 Task: Search for 'sugar foundation' on Flipkart and add a product to the cart.
Action: Mouse moved to (320, 70)
Screenshot: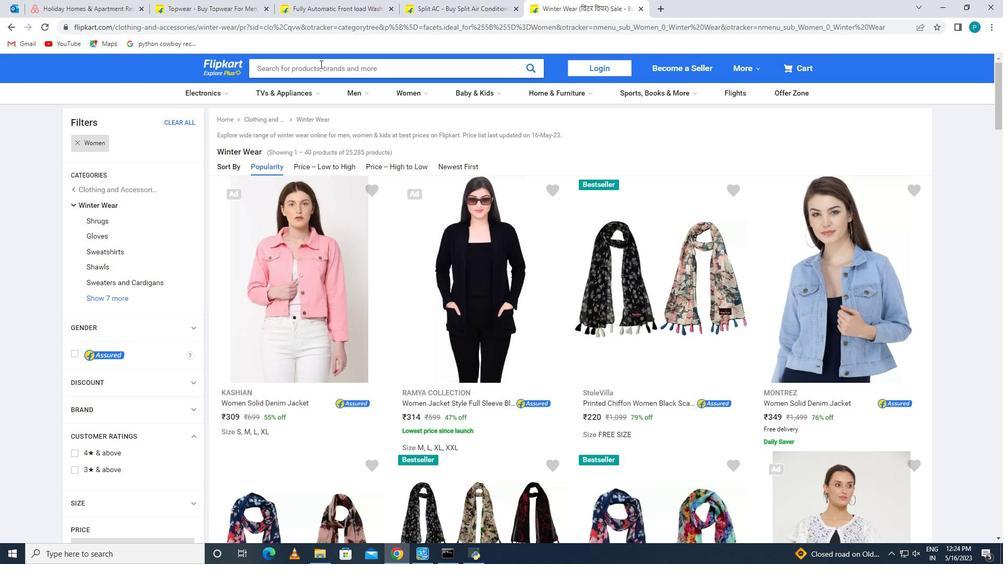 
Action: Mouse pressed left at (320, 70)
Screenshot: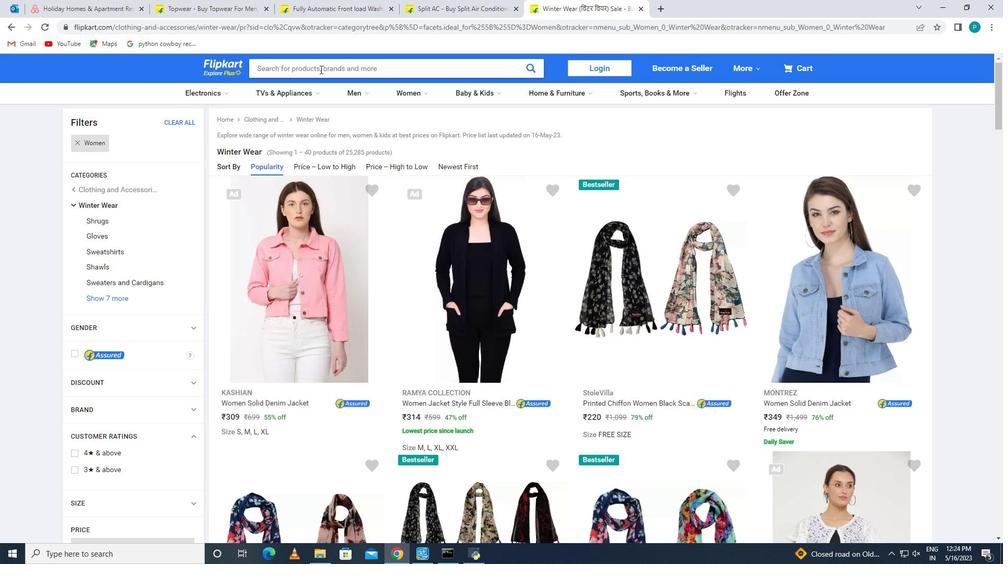 
Action: Key pressed sugur<Key.space>foundati
Screenshot: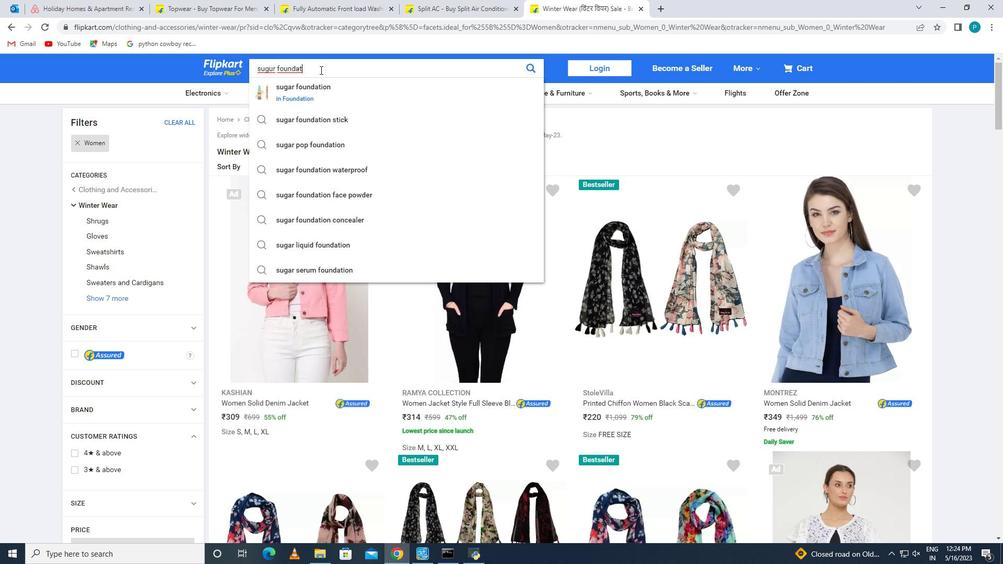 
Action: Mouse moved to (303, 97)
Screenshot: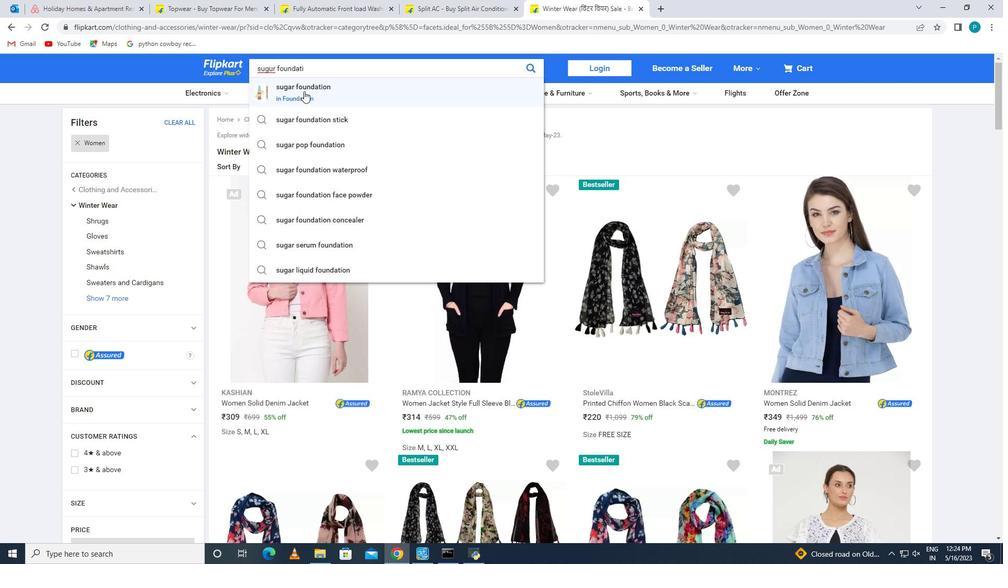 
Action: Mouse pressed left at (303, 97)
Screenshot: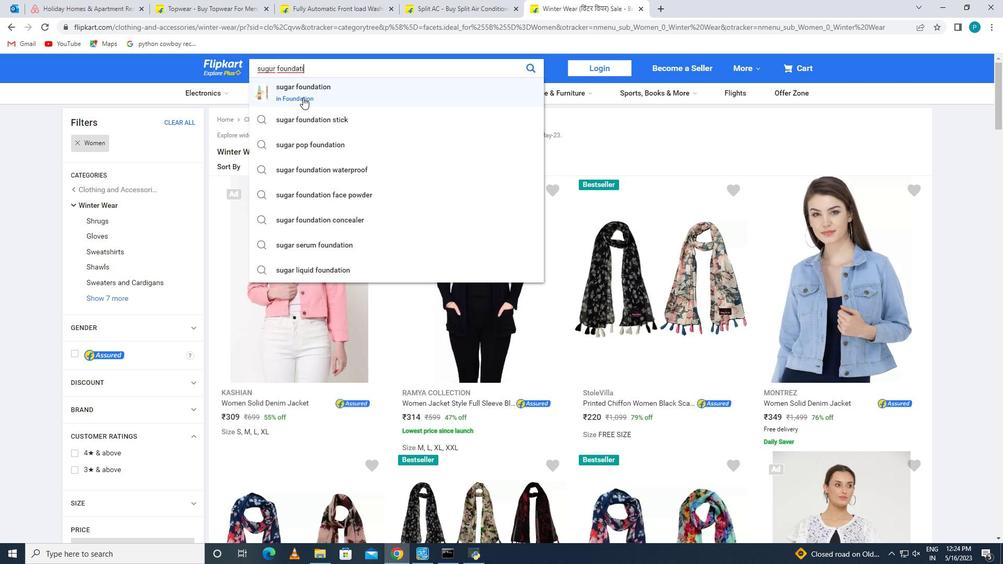 
Action: Mouse moved to (662, 238)
Screenshot: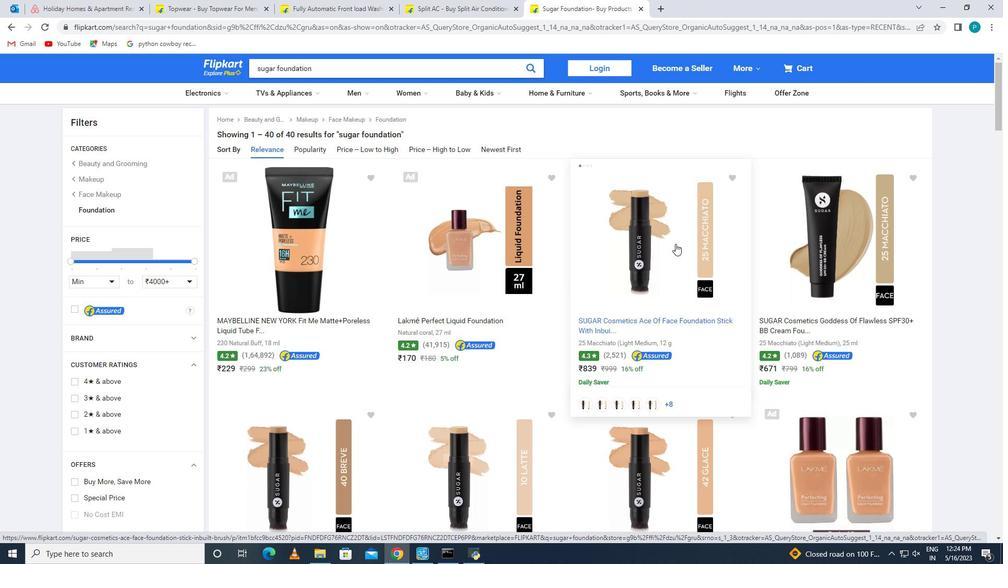 
Action: Mouse scrolled (662, 237) with delta (0, 0)
Screenshot: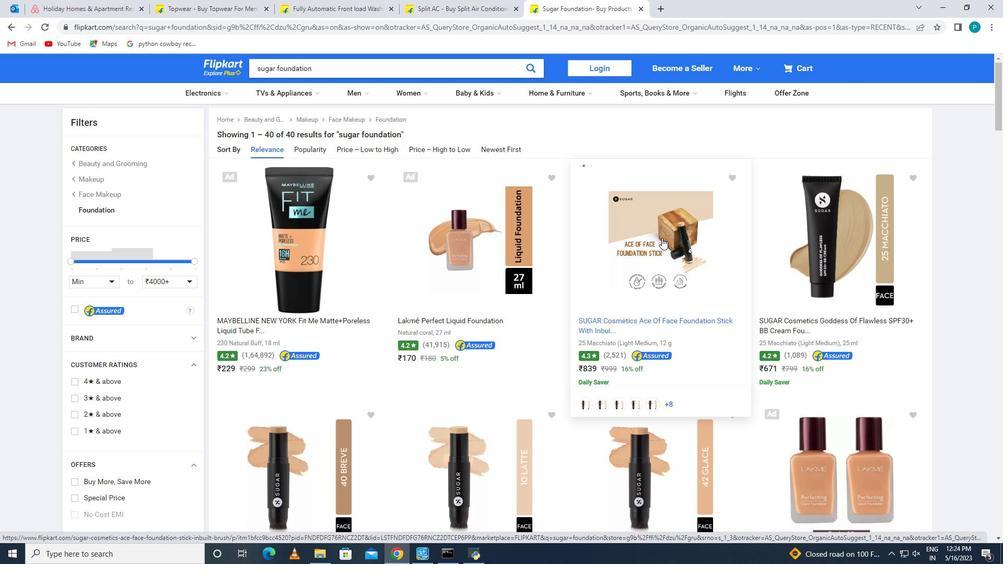 
Action: Mouse moved to (323, 283)
Screenshot: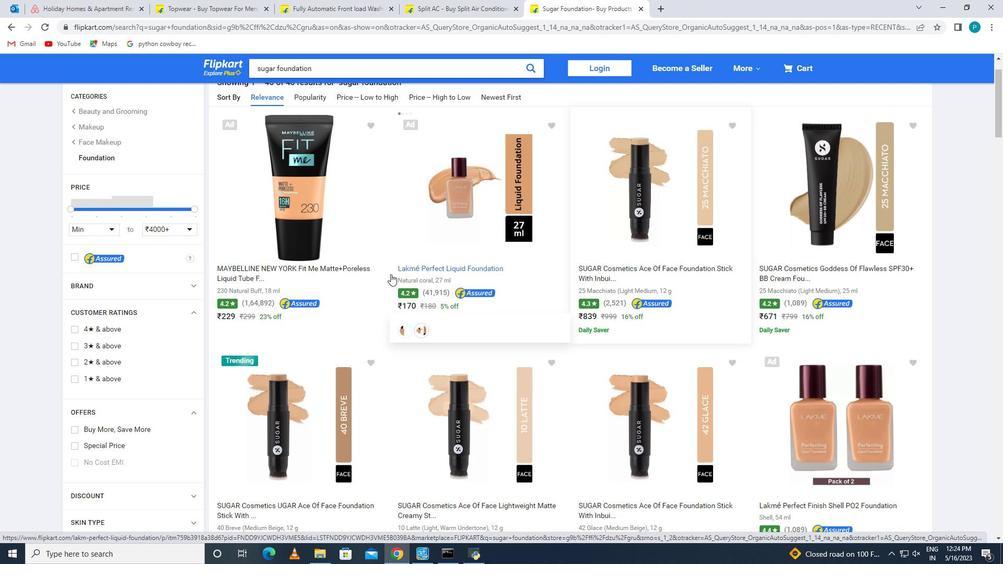
Action: Mouse scrolled (323, 282) with delta (0, 0)
Screenshot: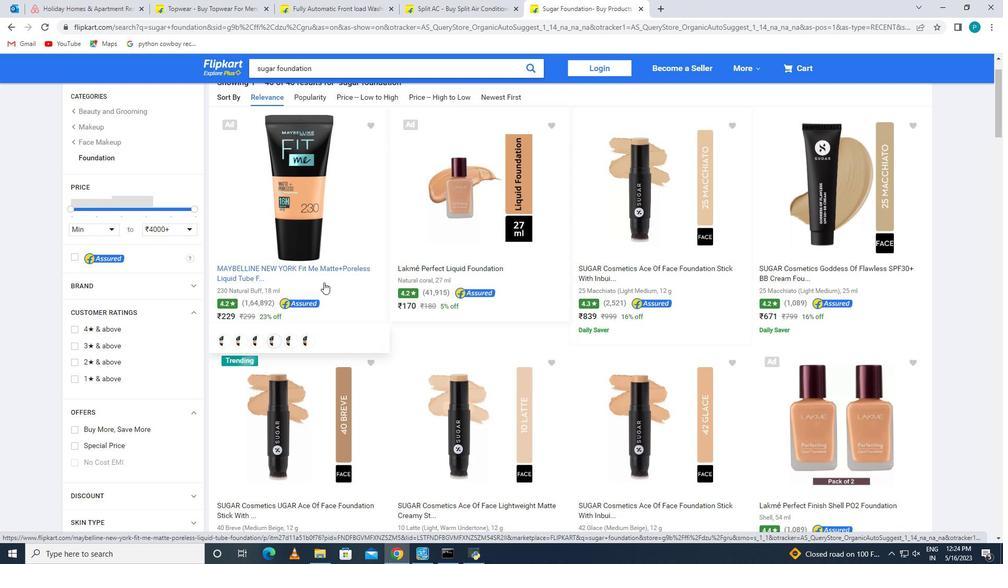 
Action: Mouse scrolled (323, 282) with delta (0, 0)
Screenshot: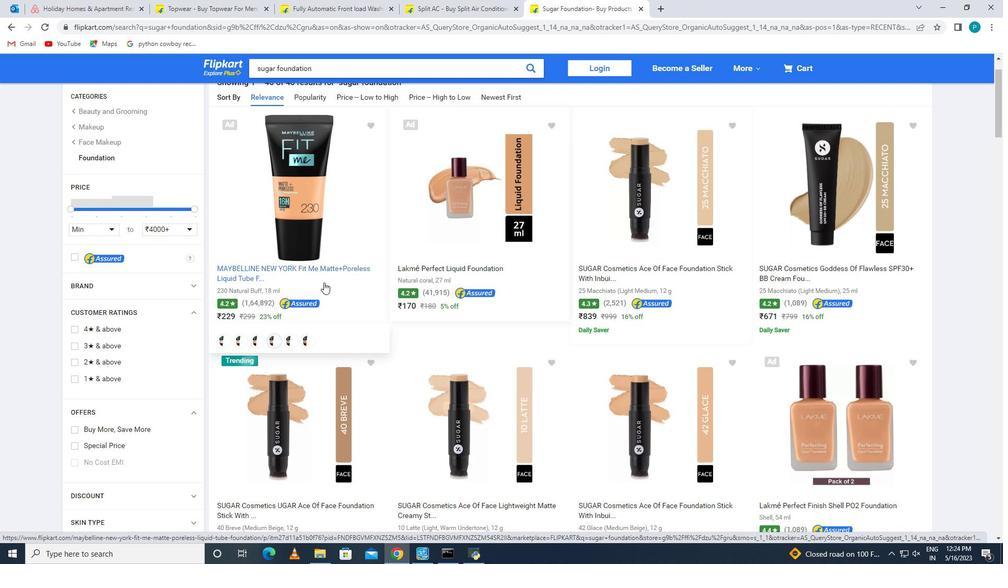 
Action: Mouse moved to (284, 328)
Screenshot: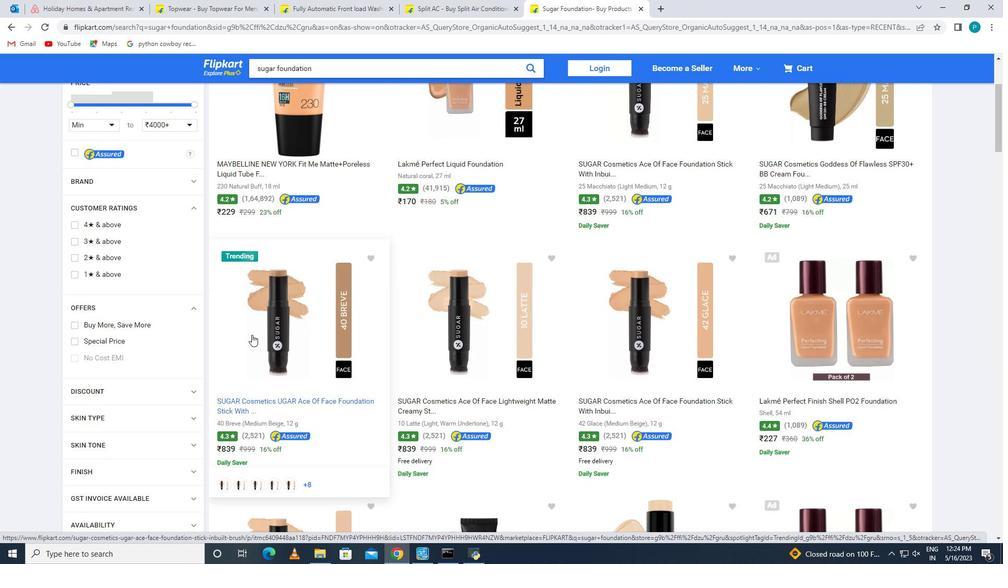 
Action: Mouse pressed left at (284, 328)
Screenshot: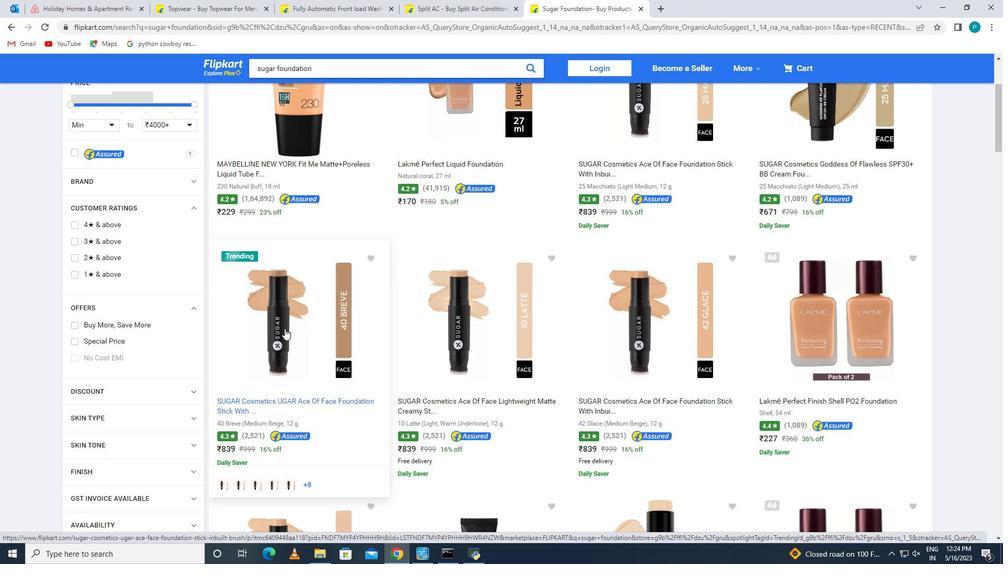 
Action: Mouse moved to (608, 258)
Screenshot: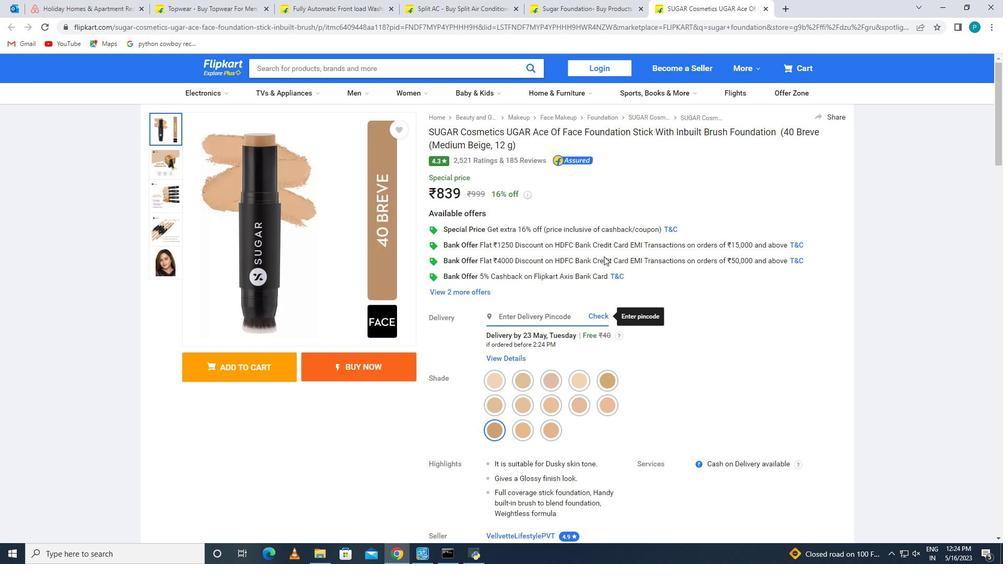 
Action: Mouse scrolled (608, 258) with delta (0, 0)
Screenshot: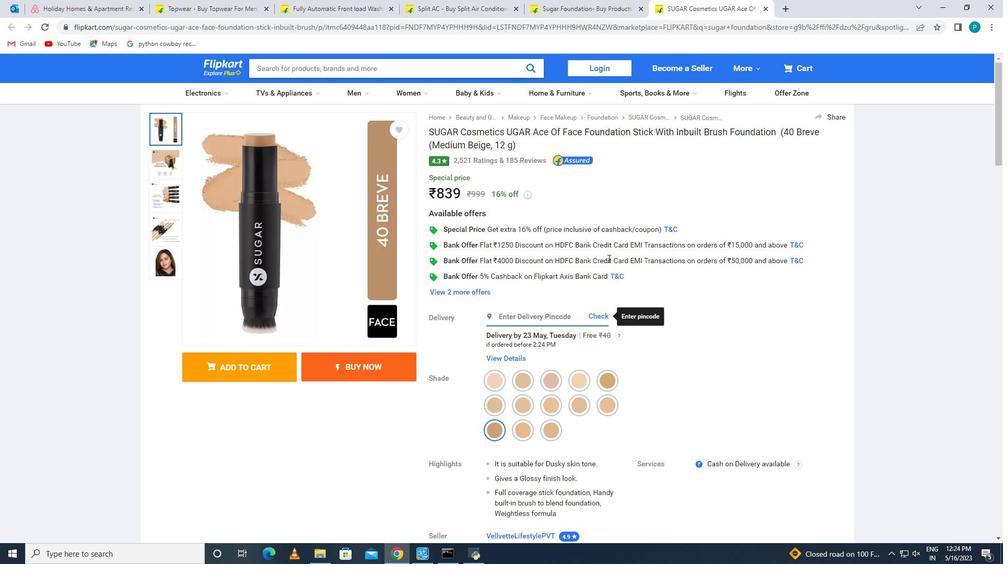 
Action: Mouse scrolled (608, 258) with delta (0, 0)
Screenshot: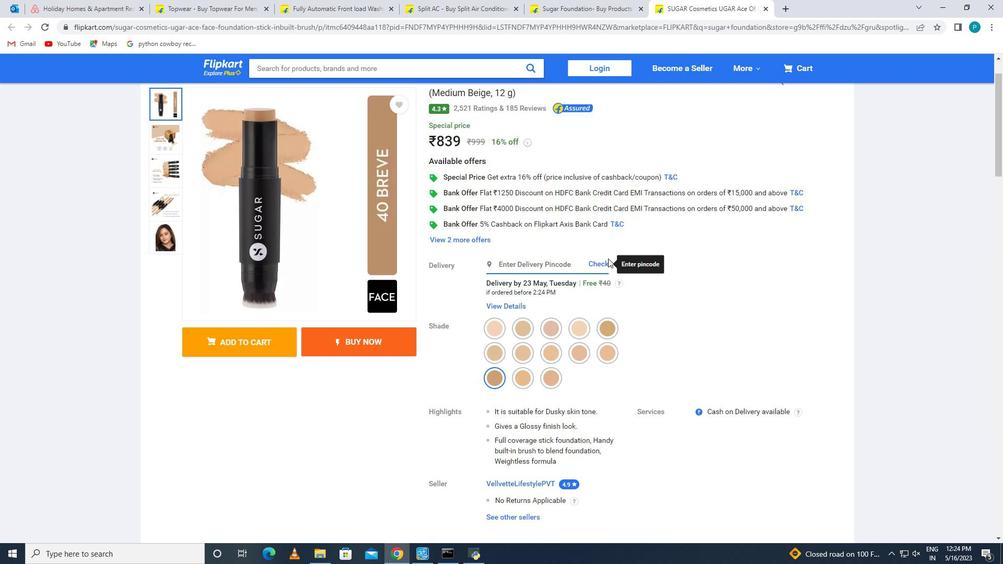 
Action: Mouse scrolled (608, 258) with delta (0, 0)
Screenshot: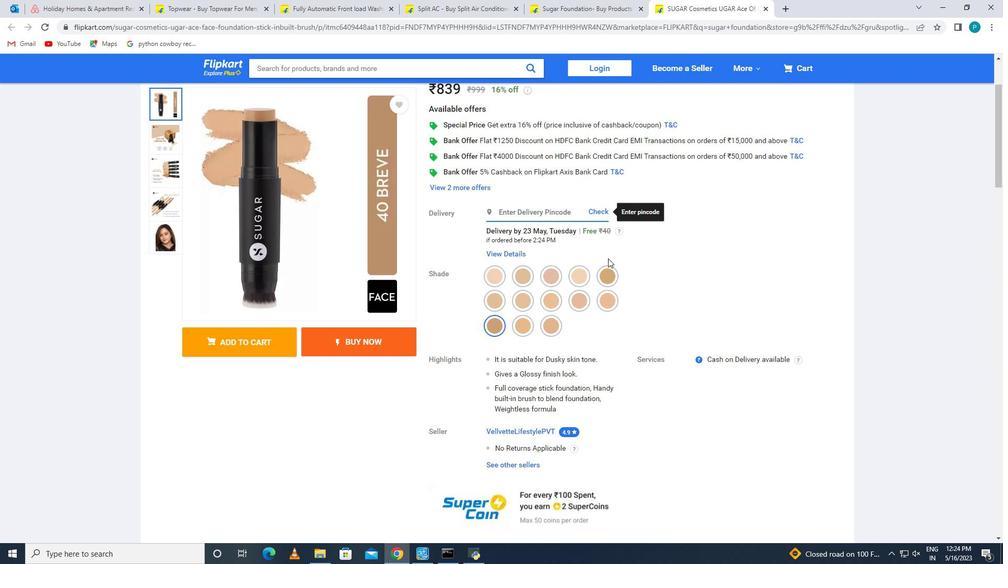 
Action: Mouse scrolled (608, 258) with delta (0, 0)
Screenshot: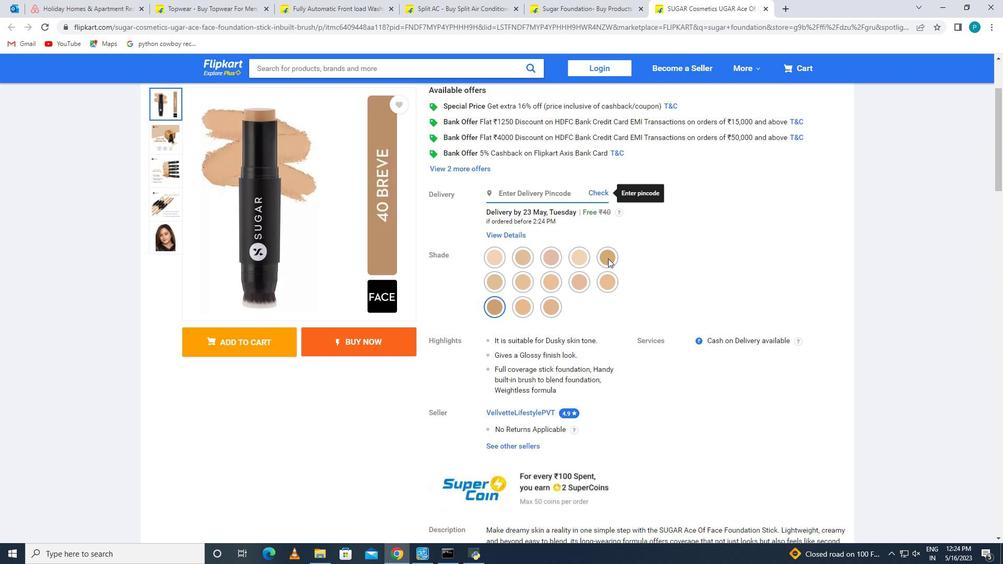 
Action: Mouse scrolled (608, 258) with delta (0, 0)
Screenshot: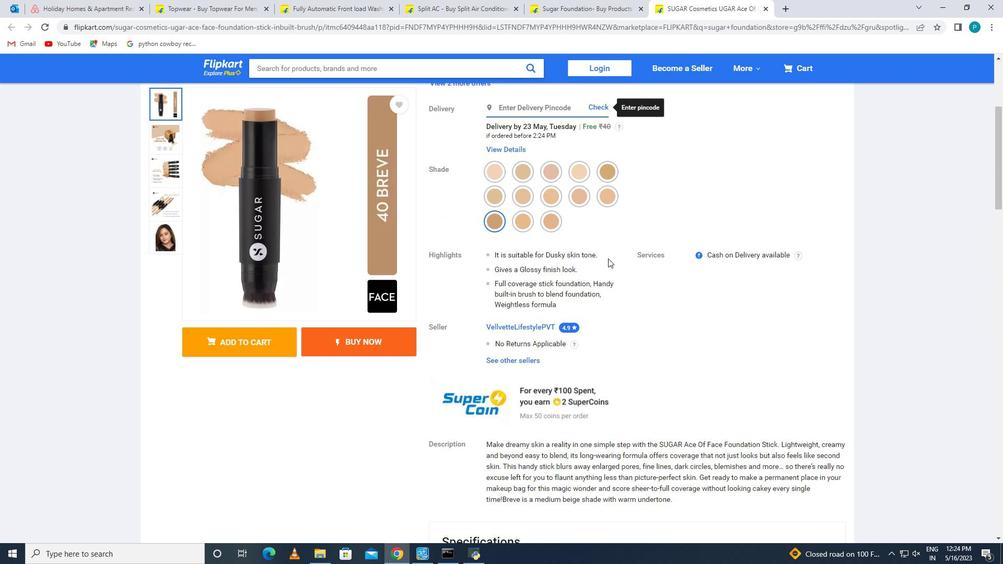 
Action: Mouse scrolled (608, 258) with delta (0, 0)
Screenshot: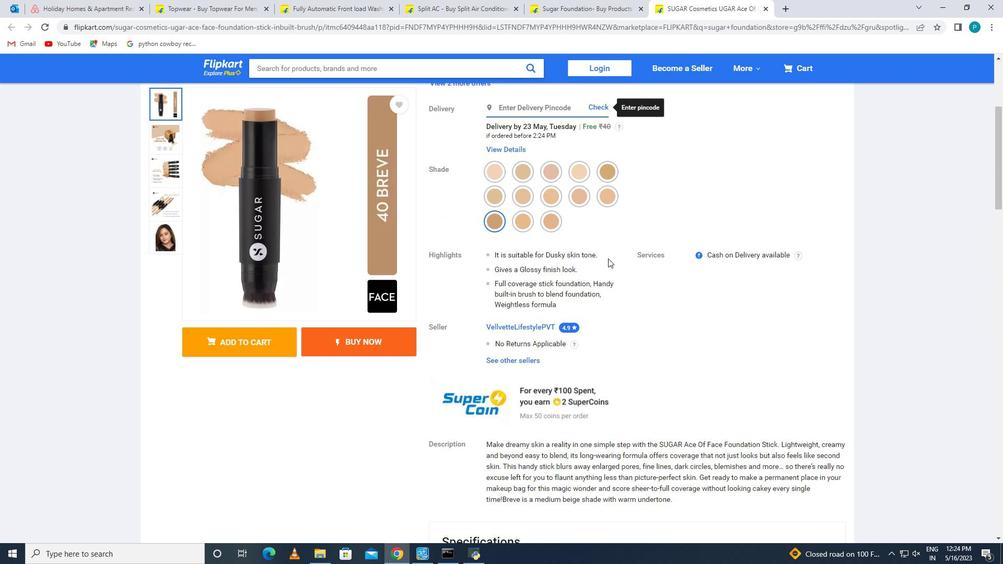 
Action: Mouse scrolled (608, 258) with delta (0, 0)
Screenshot: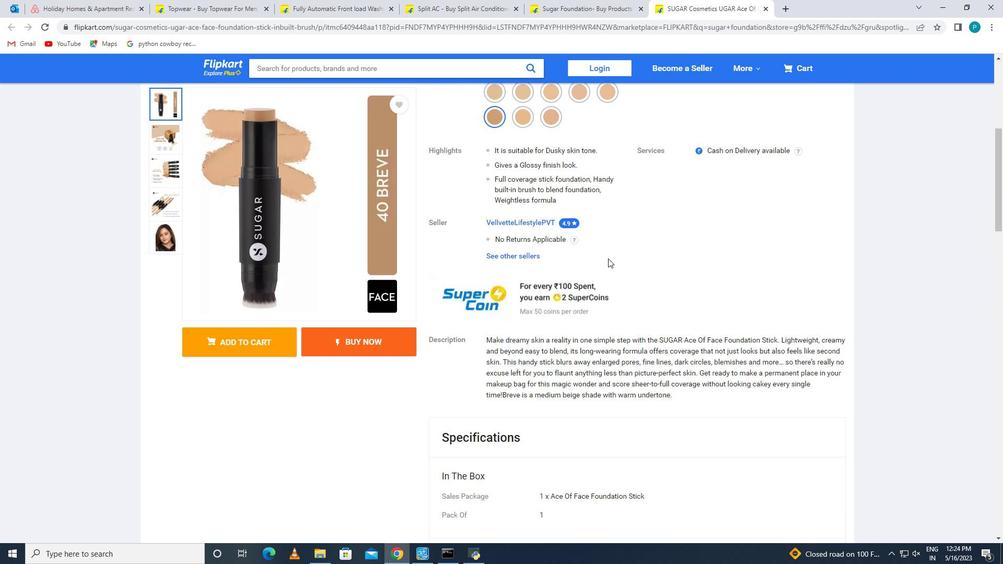 
Action: Mouse scrolled (608, 258) with delta (0, 0)
Screenshot: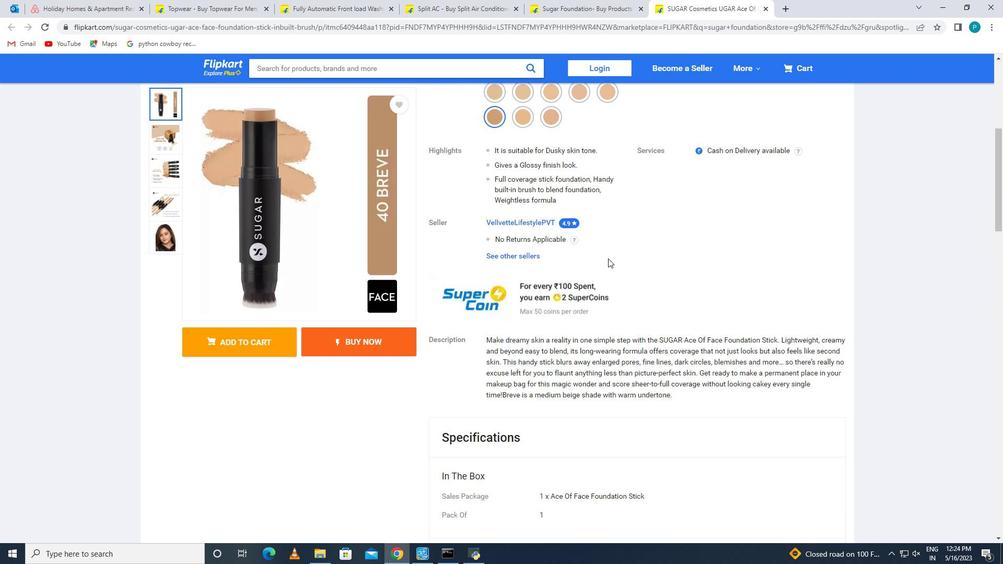 
Action: Mouse scrolled (608, 258) with delta (0, 0)
Screenshot: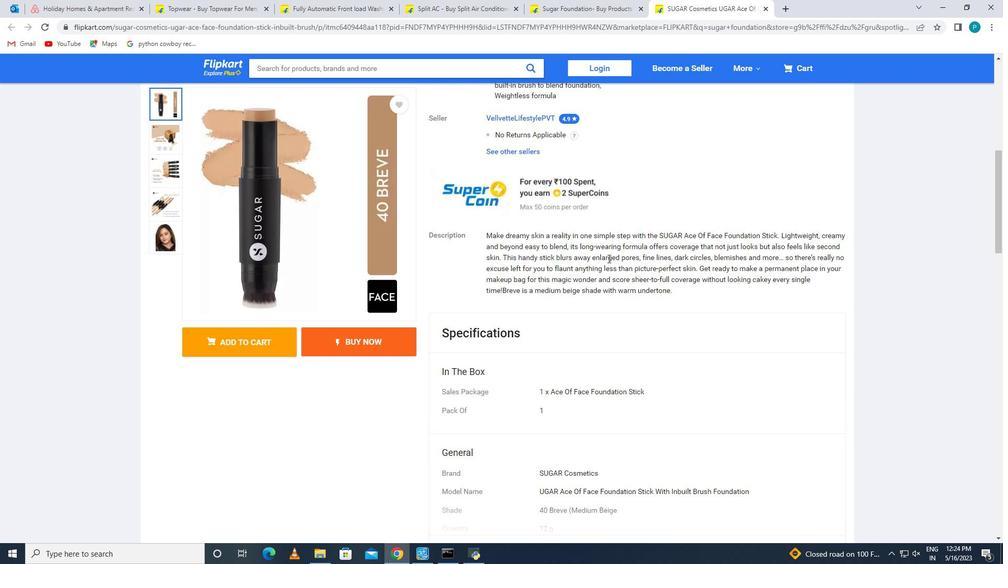 
Action: Mouse scrolled (608, 258) with delta (0, 0)
Screenshot: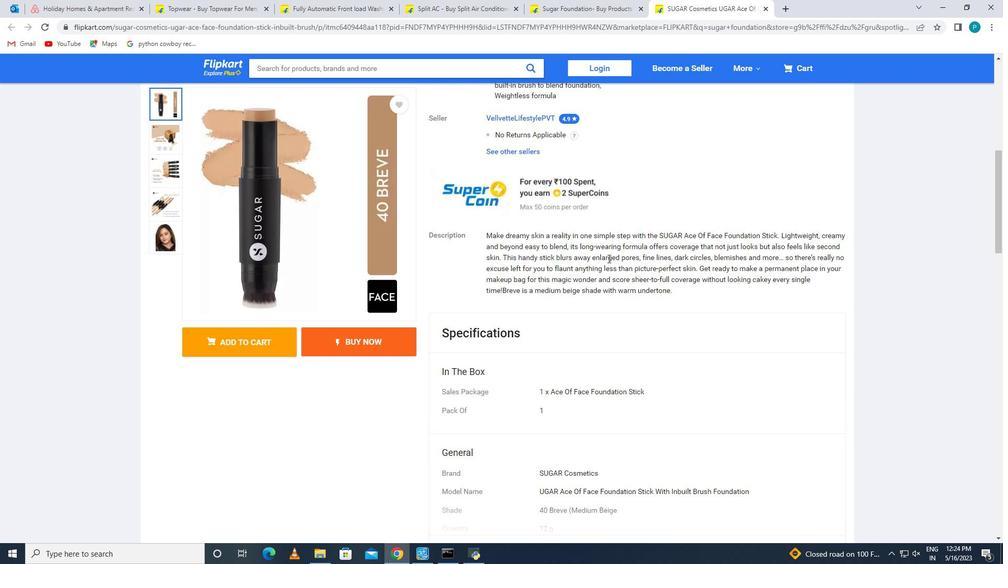 
Action: Mouse scrolled (608, 258) with delta (0, 0)
Screenshot: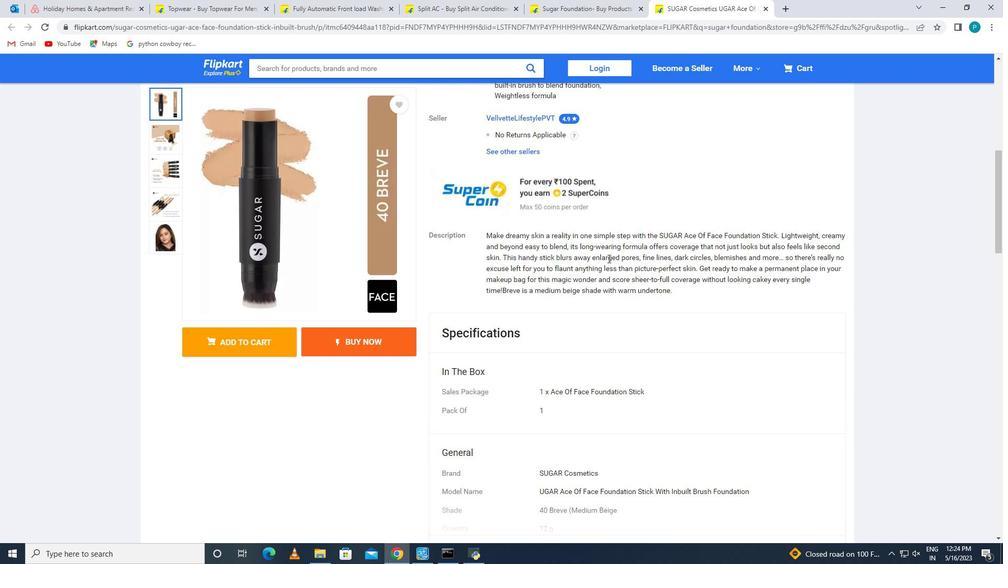 
Action: Mouse scrolled (608, 258) with delta (0, 0)
Screenshot: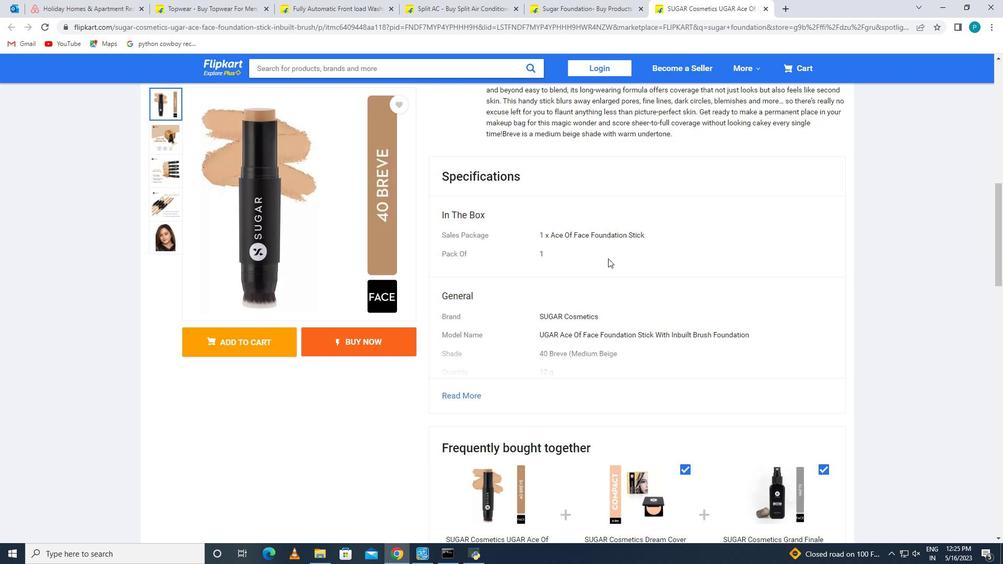 
Action: Mouse scrolled (608, 258) with delta (0, 0)
Screenshot: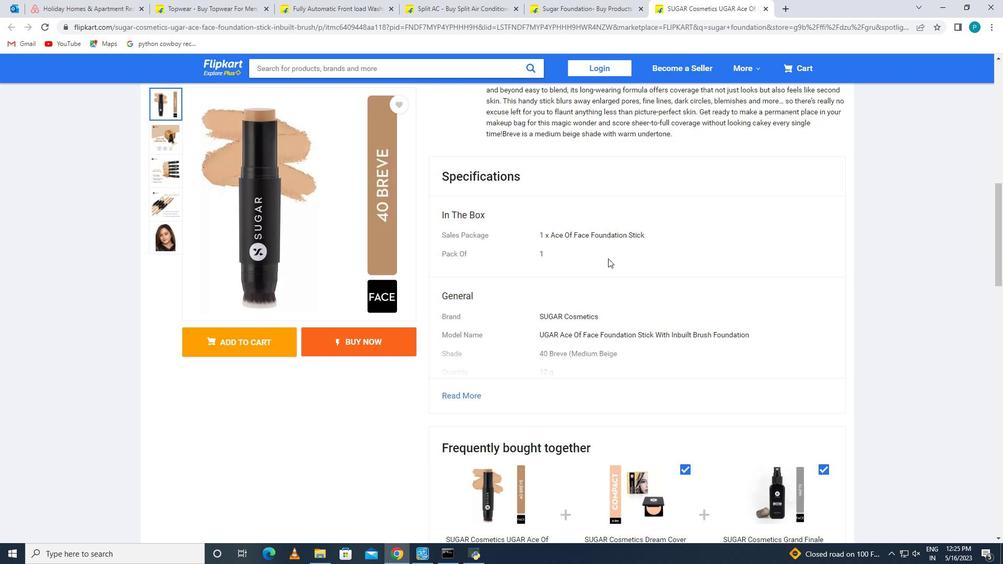 
Action: Mouse scrolled (608, 258) with delta (0, 0)
Screenshot: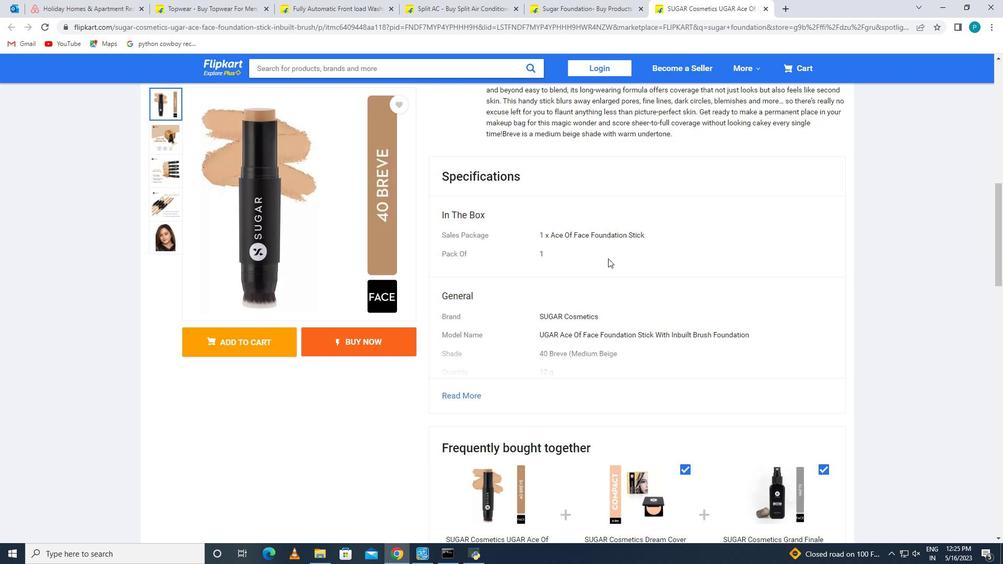 
Action: Mouse scrolled (608, 258) with delta (0, 0)
Screenshot: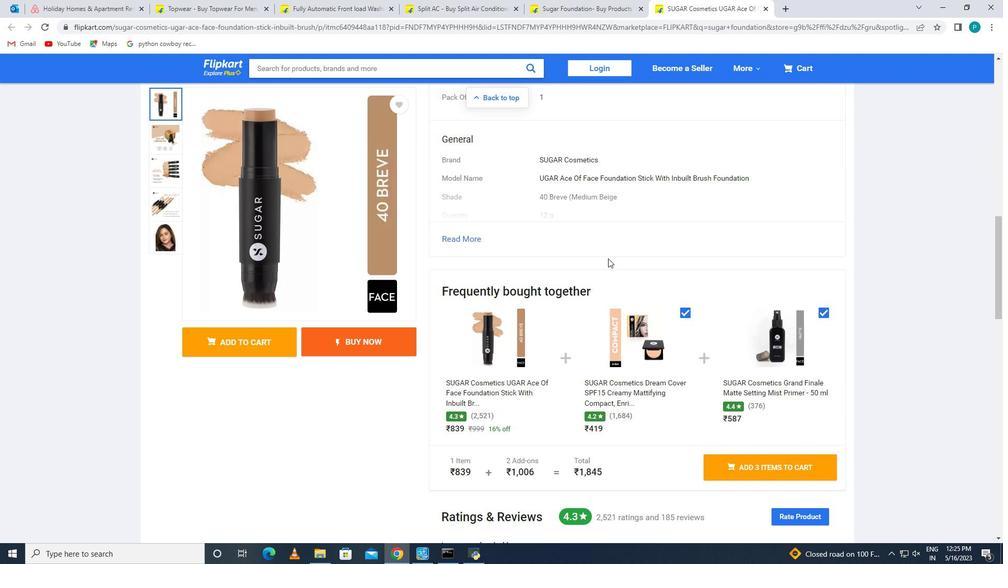 
Action: Mouse scrolled (608, 258) with delta (0, 0)
Screenshot: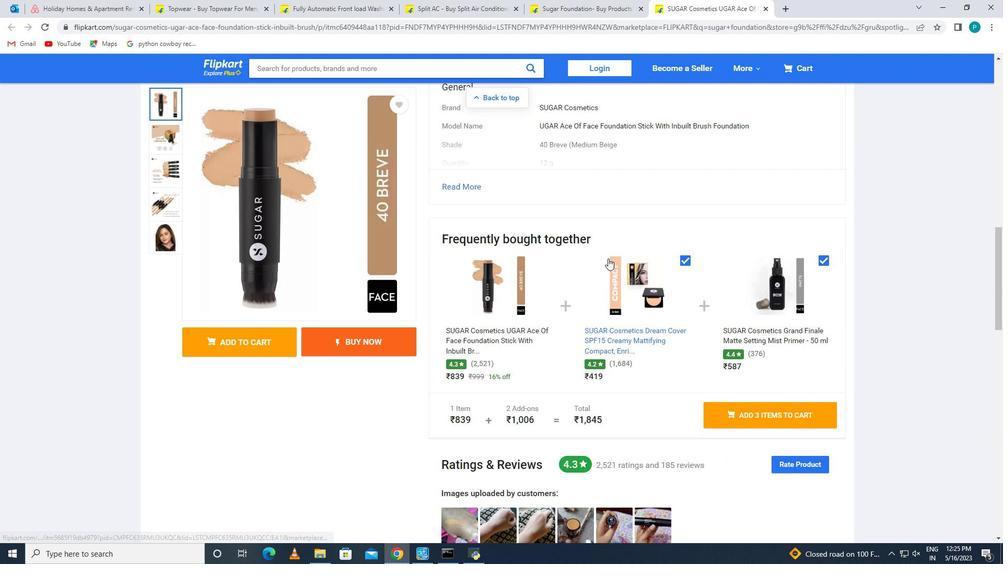 
Action: Mouse scrolled (608, 258) with delta (0, 0)
Screenshot: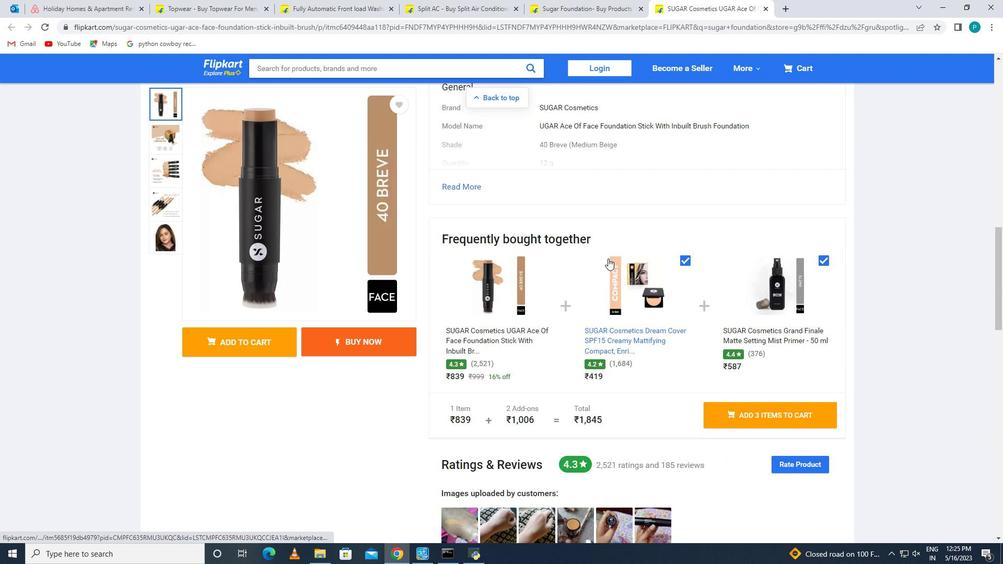 
Action: Mouse scrolled (608, 258) with delta (0, 0)
Screenshot: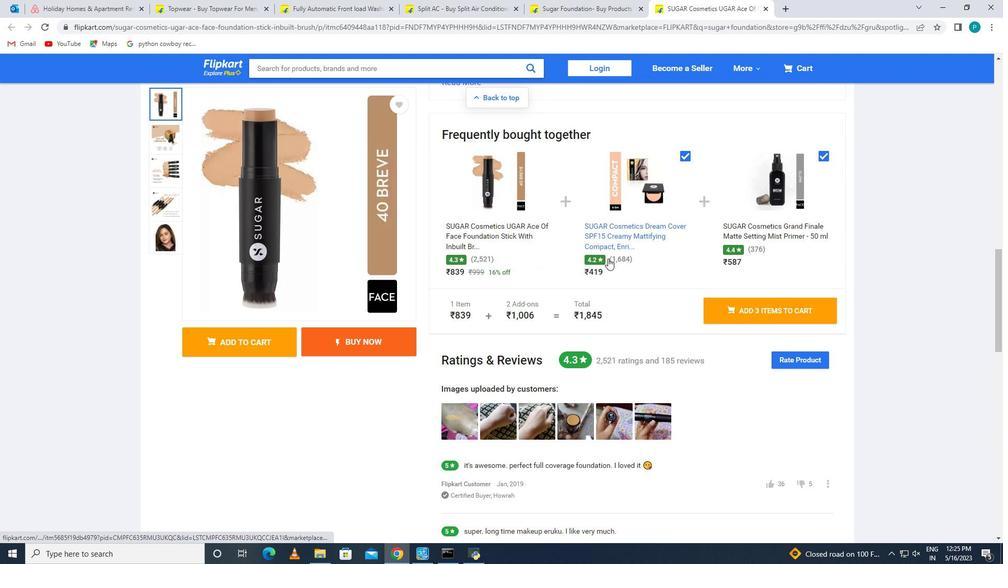 
Action: Mouse scrolled (608, 258) with delta (0, 0)
Screenshot: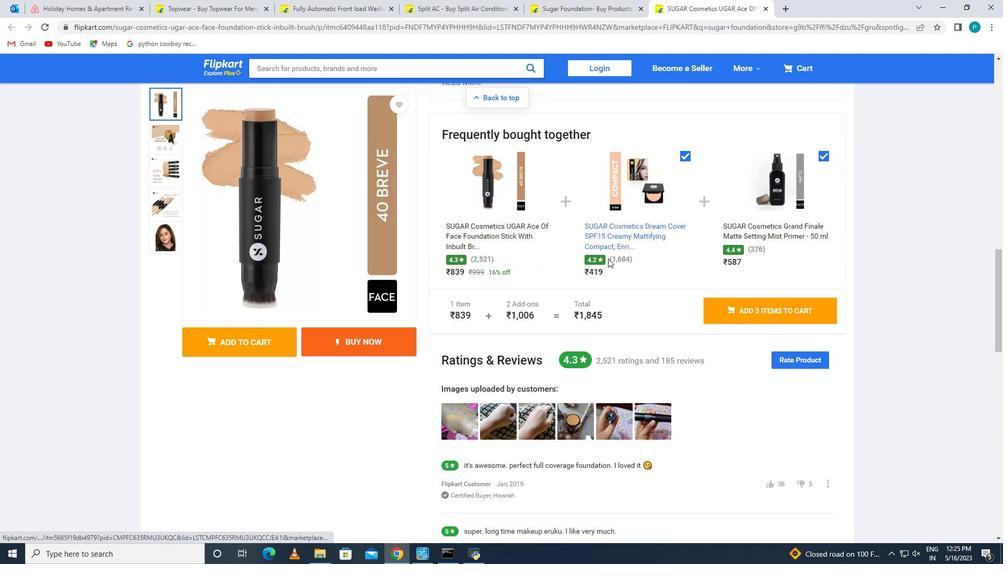 
Action: Mouse scrolled (608, 258) with delta (0, 0)
Screenshot: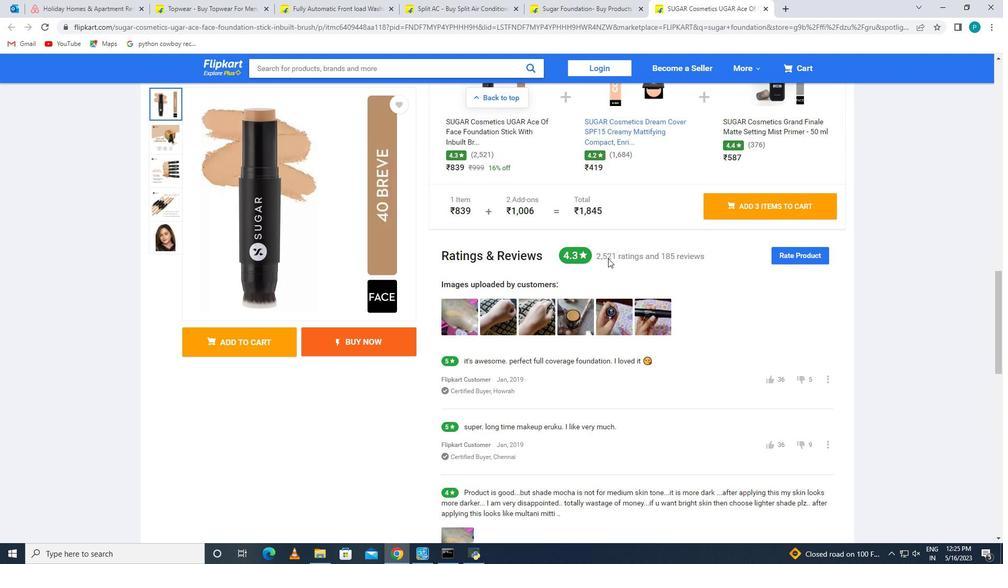 
Action: Mouse moved to (521, 256)
Screenshot: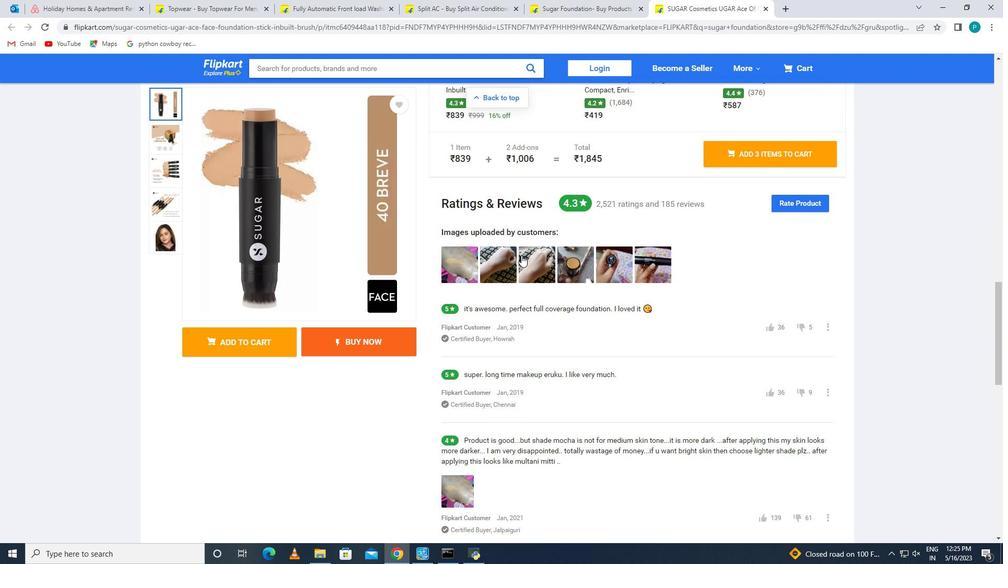 
Action: Mouse scrolled (521, 255) with delta (0, 0)
Screenshot: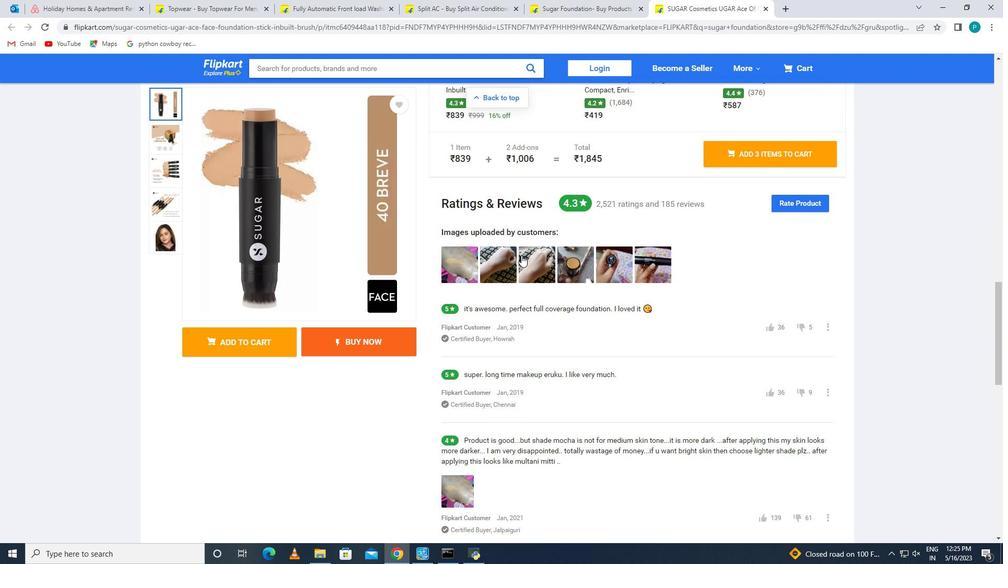 
Action: Mouse moved to (601, 255)
Screenshot: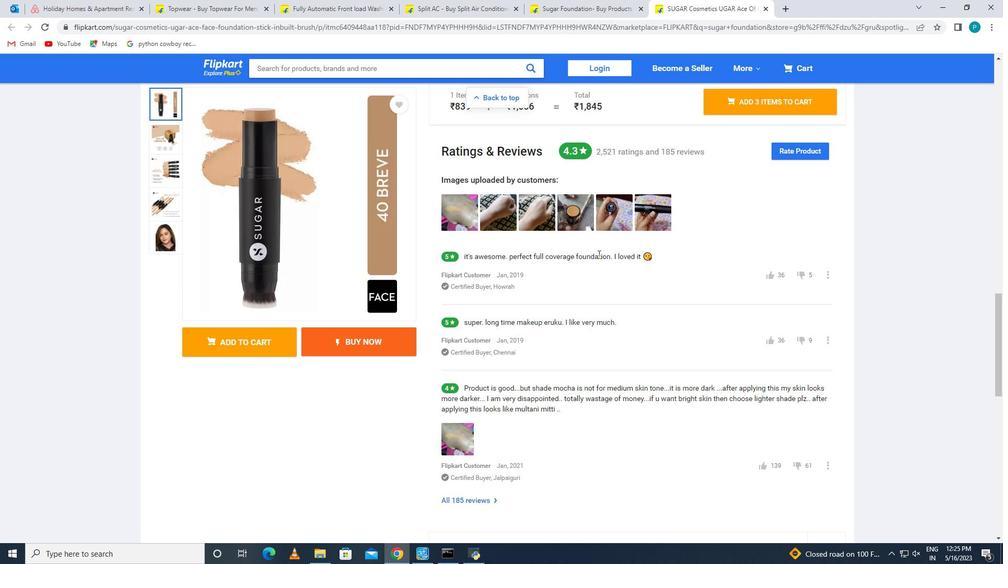 
Action: Mouse scrolled (601, 255) with delta (0, 0)
Screenshot: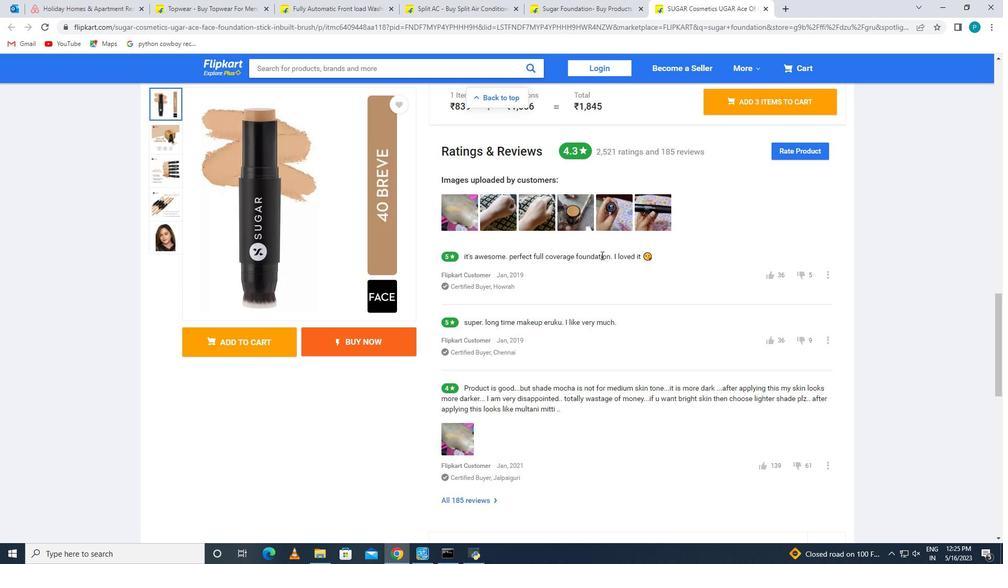 
Action: Mouse moved to (535, 288)
Screenshot: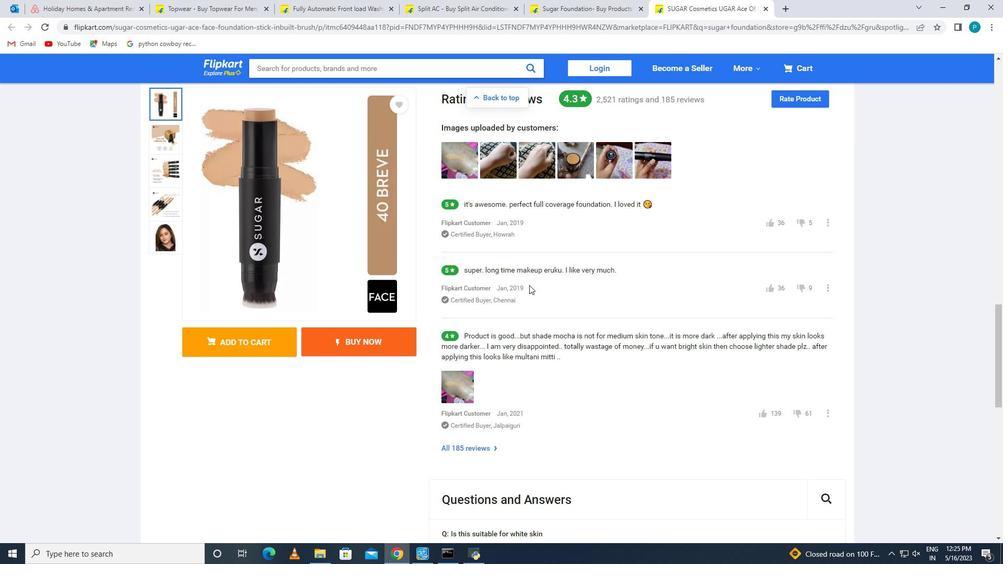 
Action: Mouse scrolled (535, 287) with delta (0, 0)
Screenshot: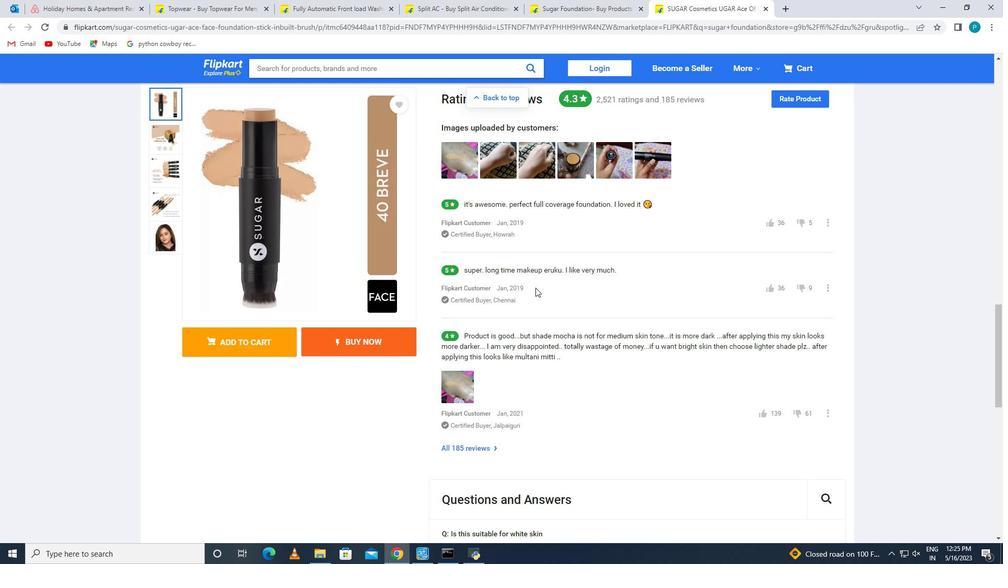 
Action: Mouse moved to (547, 301)
Screenshot: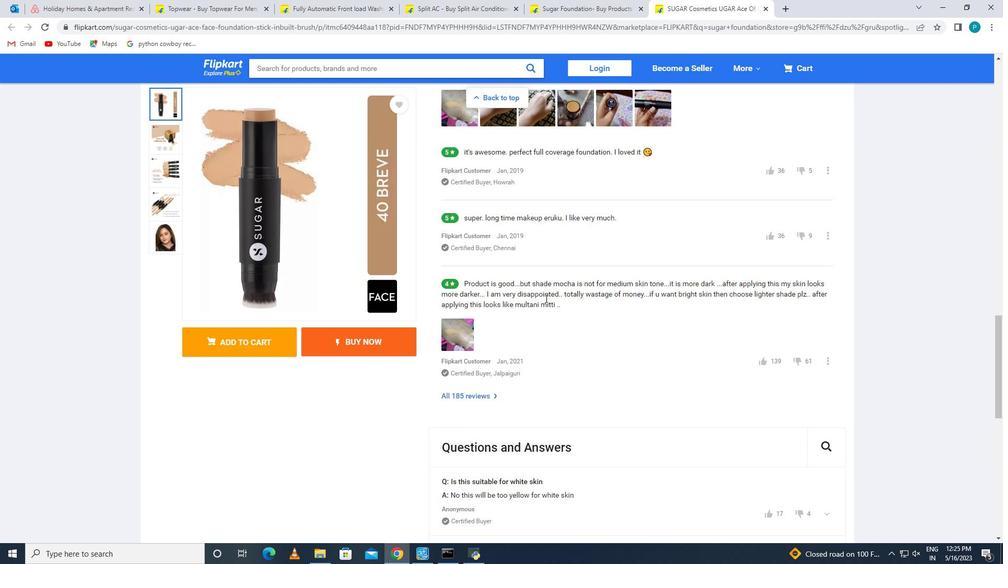 
Action: Mouse scrolled (547, 300) with delta (0, 0)
Screenshot: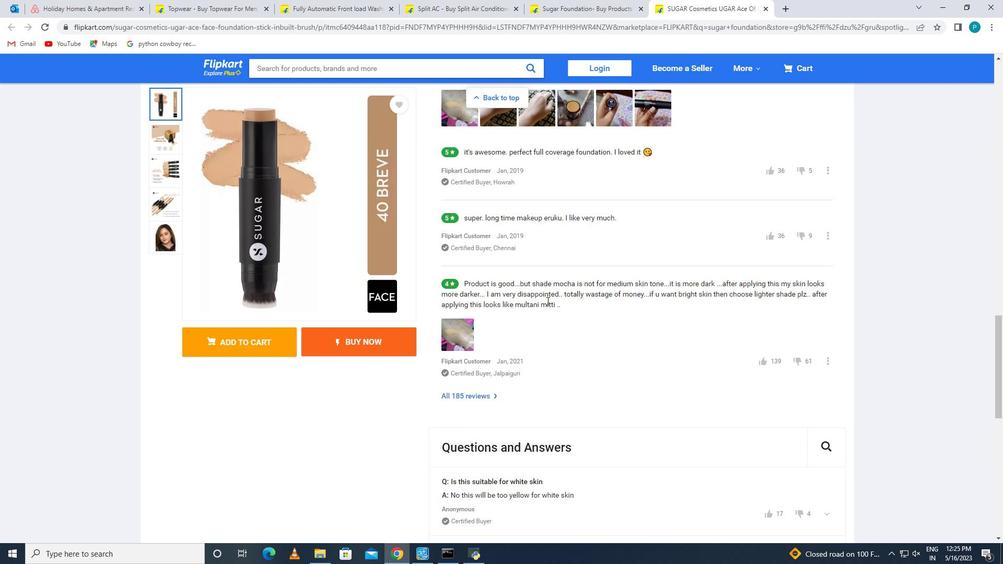
Action: Mouse moved to (556, 264)
Screenshot: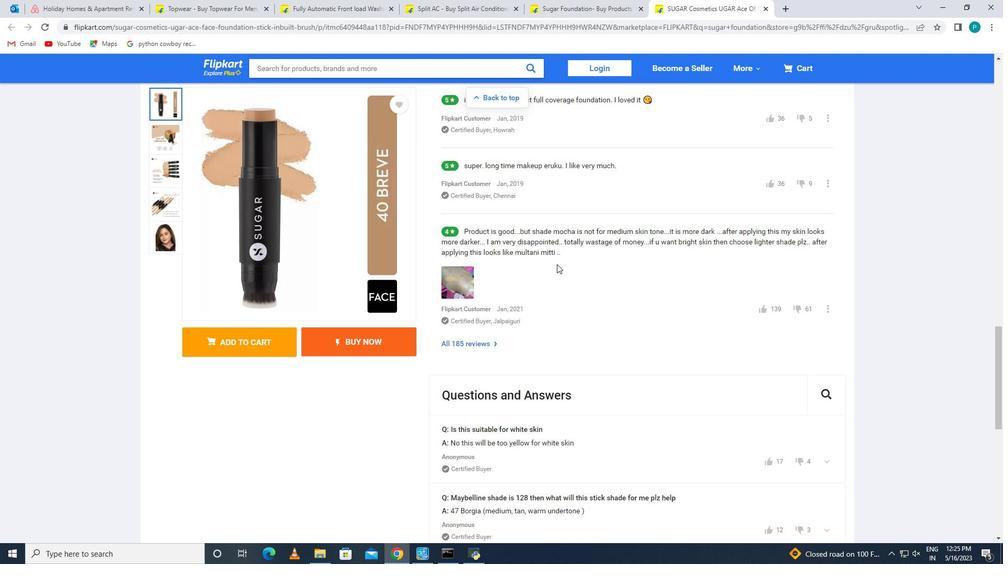 
Action: Mouse scrolled (556, 263) with delta (0, 0)
Screenshot: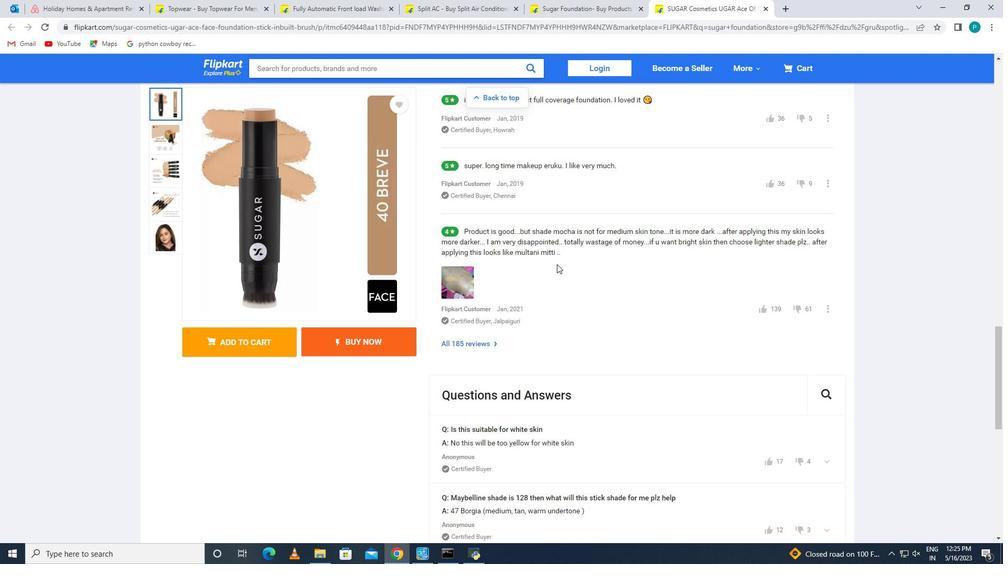 
Action: Mouse moved to (555, 264)
Screenshot: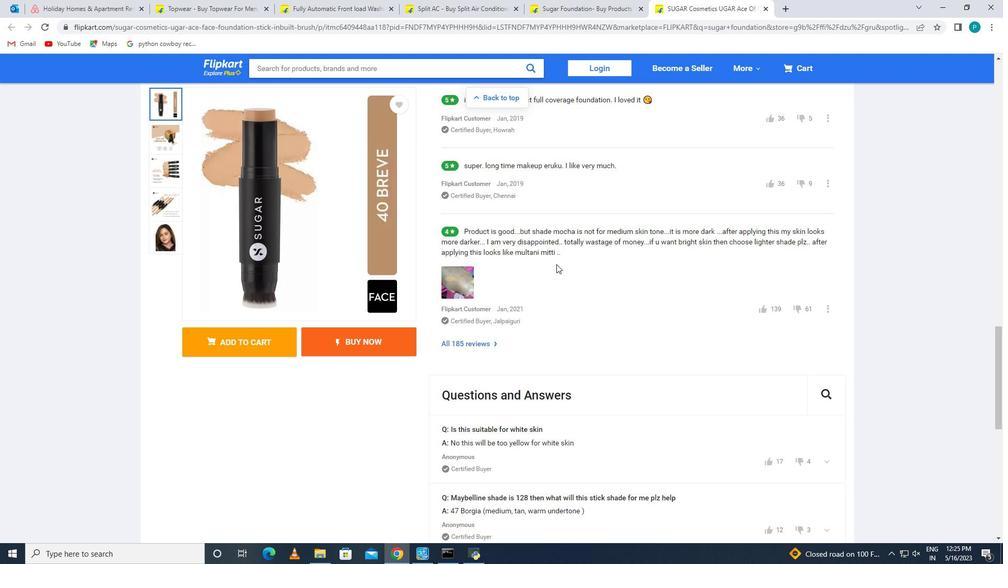 
Action: Mouse scrolled (555, 263) with delta (0, 0)
Screenshot: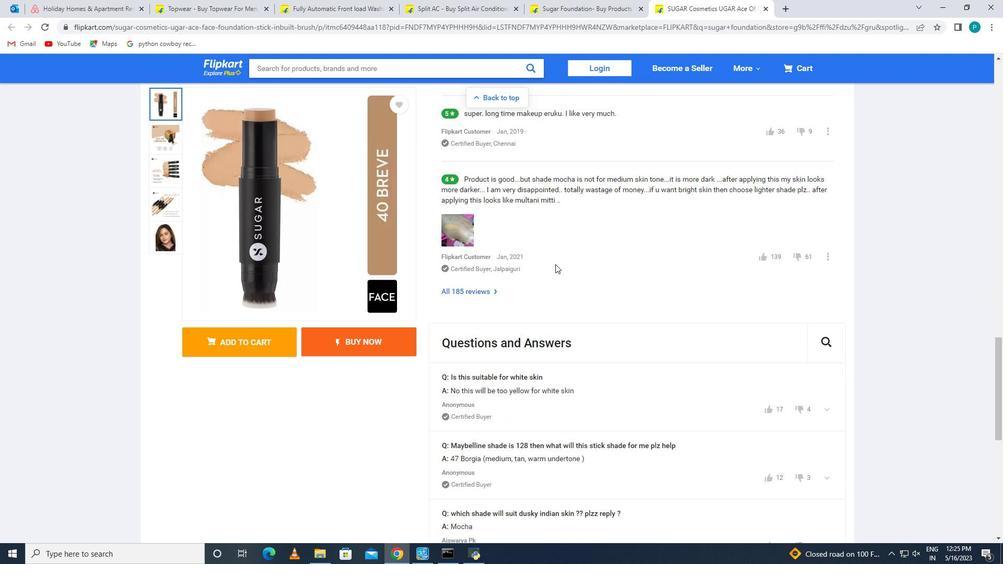 
Action: Mouse moved to (555, 265)
Screenshot: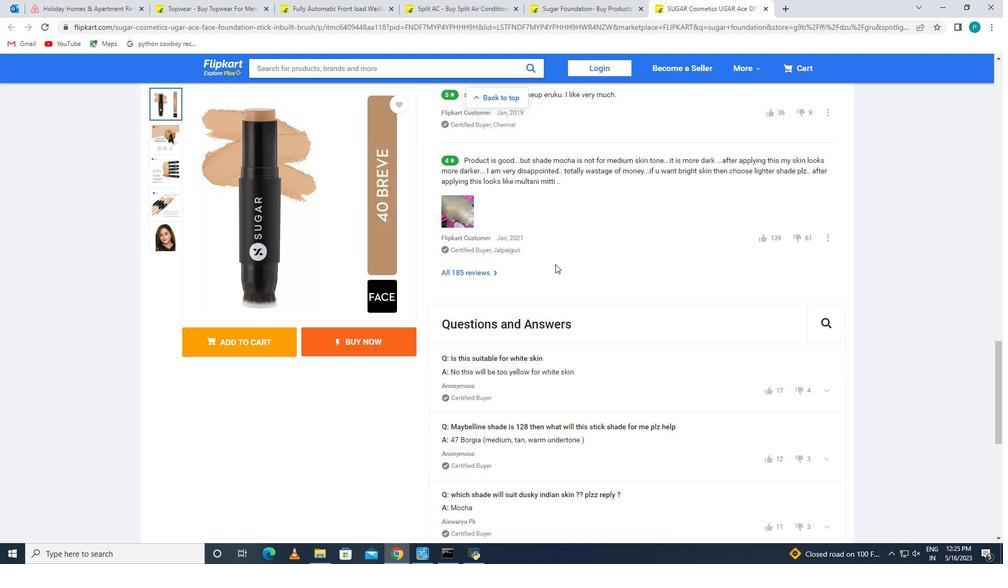 
Action: Mouse scrolled (555, 264) with delta (0, 0)
Screenshot: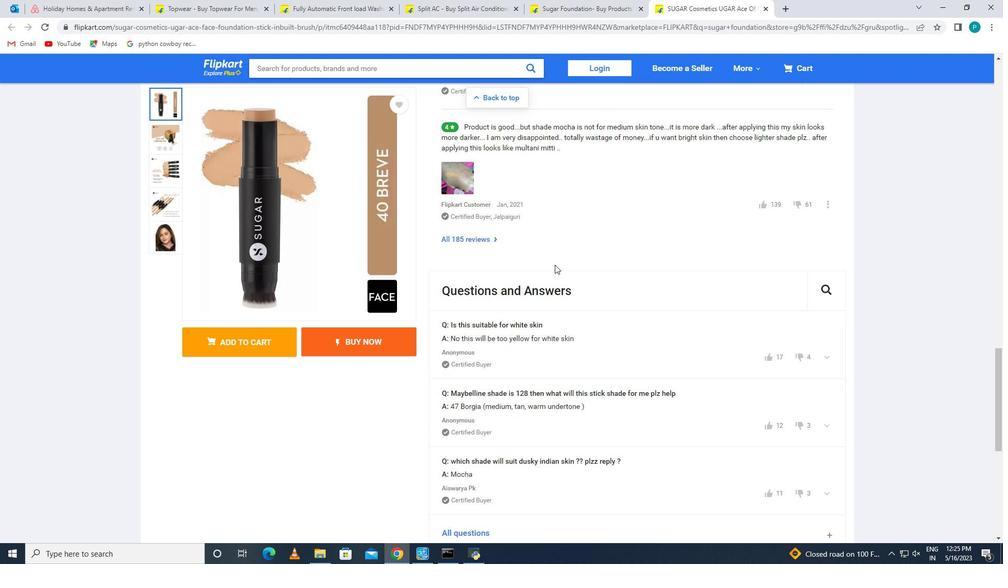 
Action: Mouse scrolled (555, 264) with delta (0, 0)
Screenshot: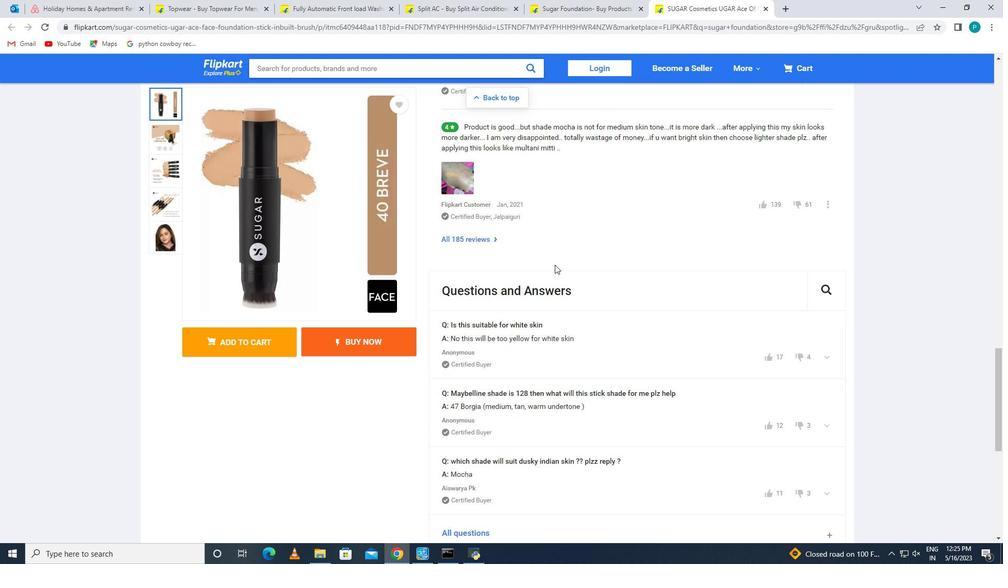 
Action: Mouse scrolled (555, 264) with delta (0, 0)
Screenshot: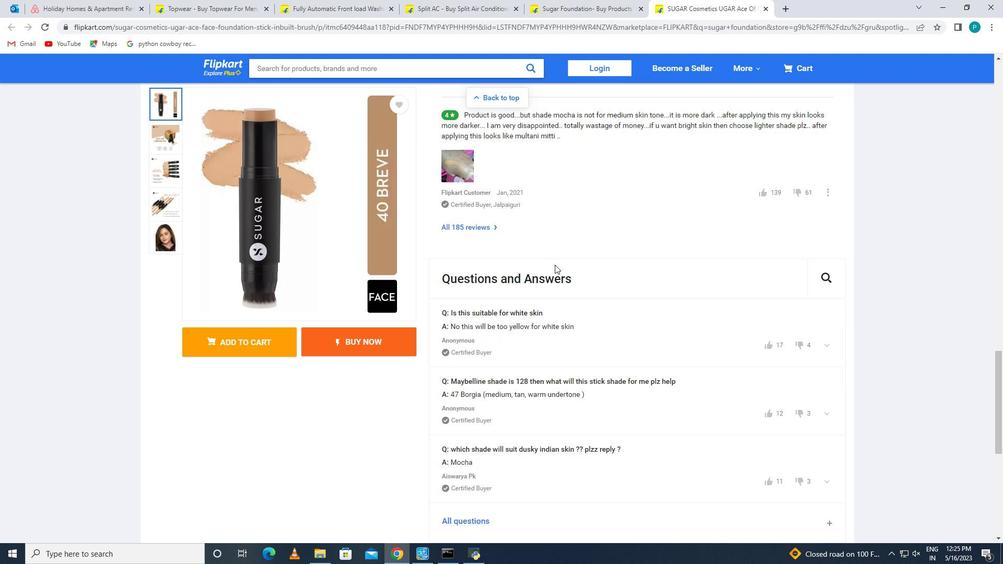 
Action: Mouse scrolled (555, 265) with delta (0, 0)
Screenshot: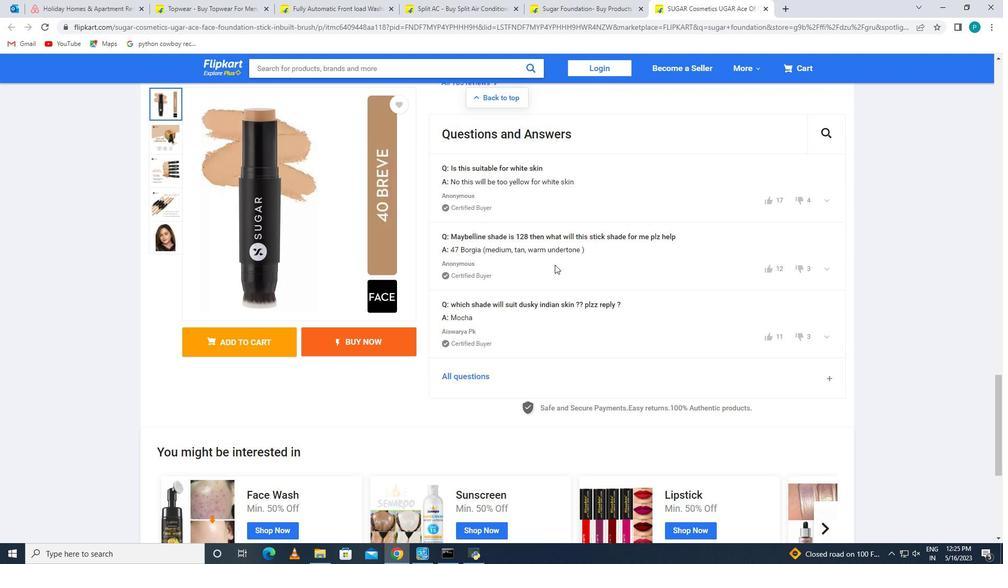 
Action: Mouse scrolled (555, 265) with delta (0, 0)
Screenshot: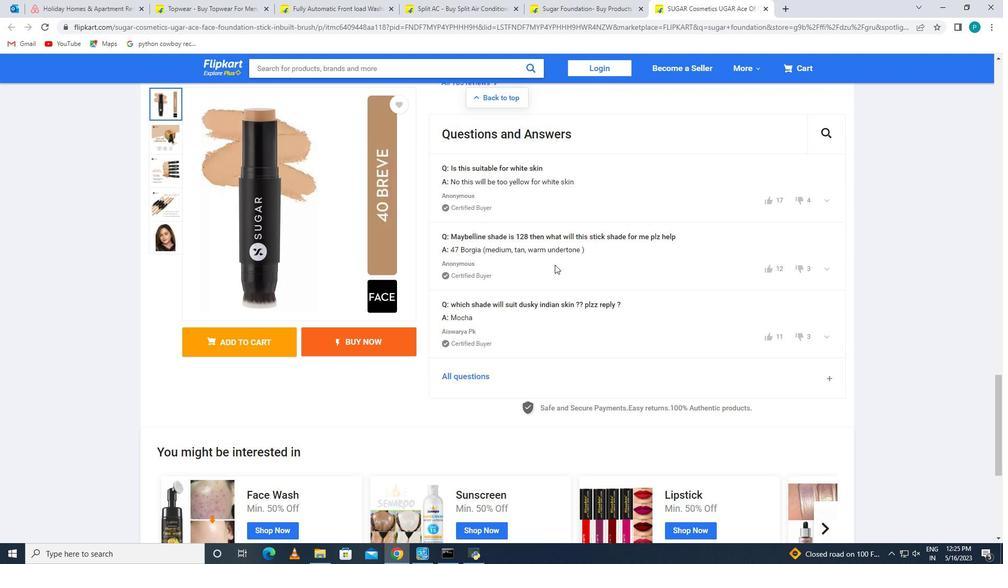 
Action: Mouse scrolled (555, 265) with delta (0, 0)
Screenshot: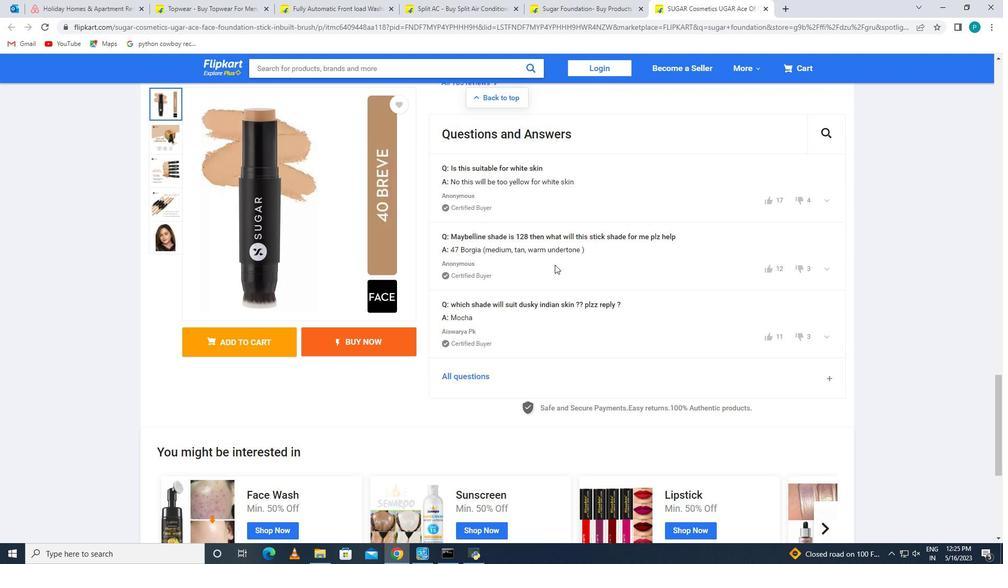 
Action: Mouse scrolled (555, 265) with delta (0, 0)
Screenshot: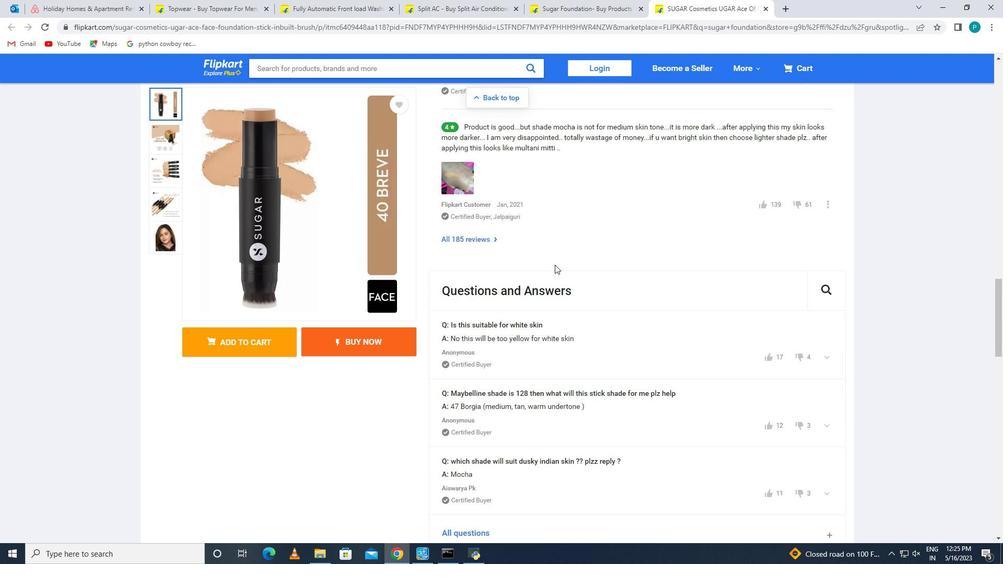 
Action: Mouse scrolled (555, 265) with delta (0, 0)
Screenshot: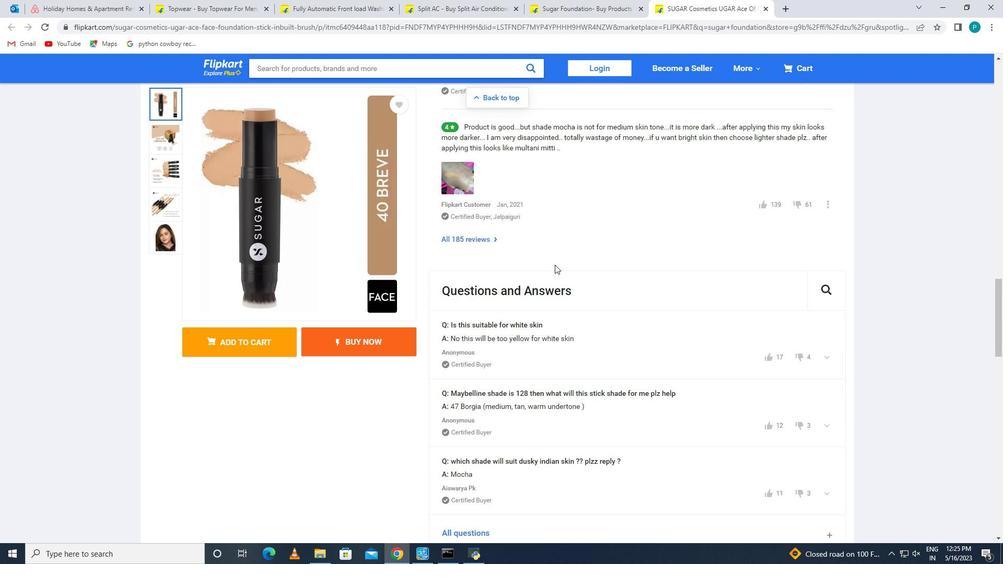 
Action: Mouse scrolled (555, 265) with delta (0, 0)
Screenshot: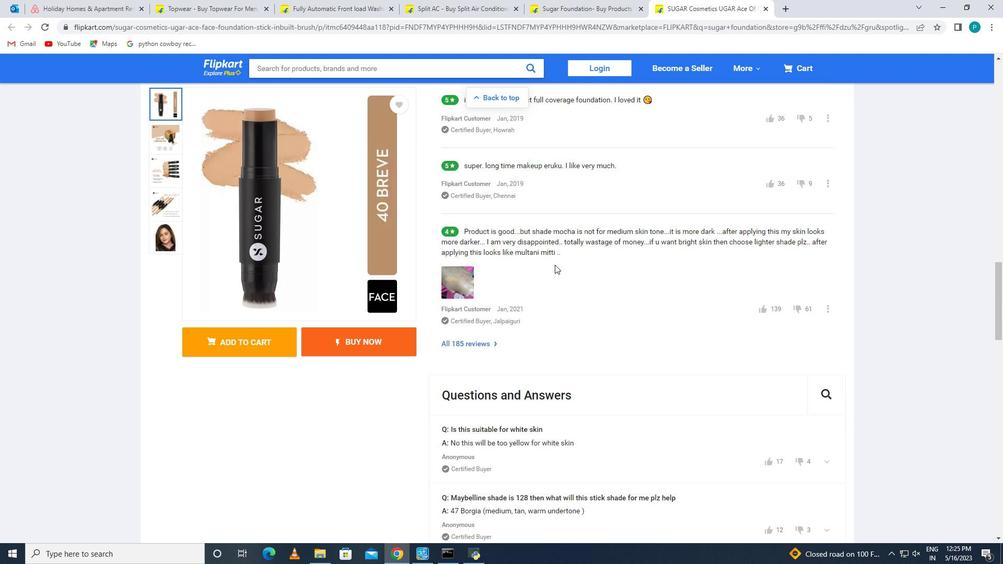 
Action: Mouse scrolled (555, 265) with delta (0, 0)
Screenshot: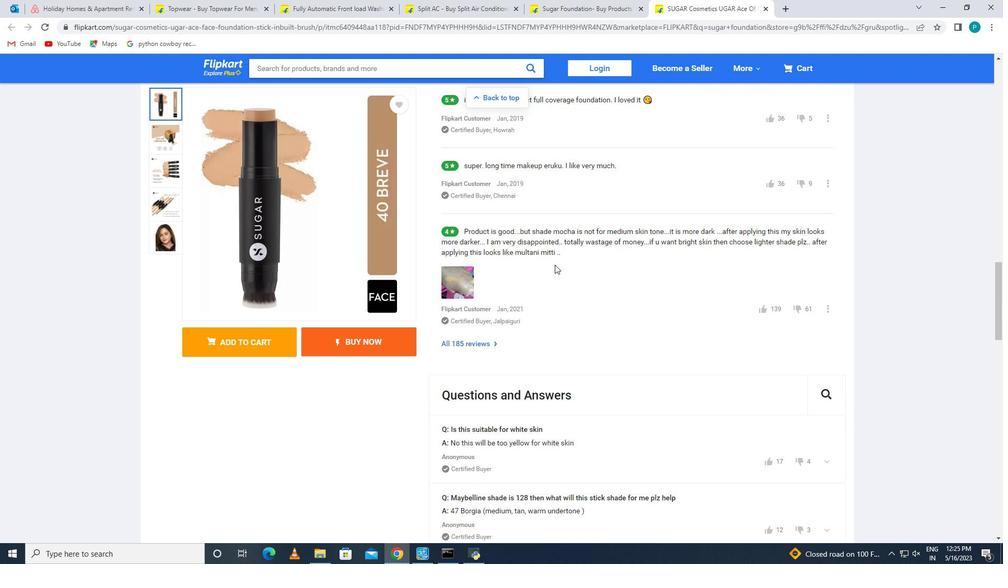 
Action: Mouse scrolled (555, 265) with delta (0, 0)
Screenshot: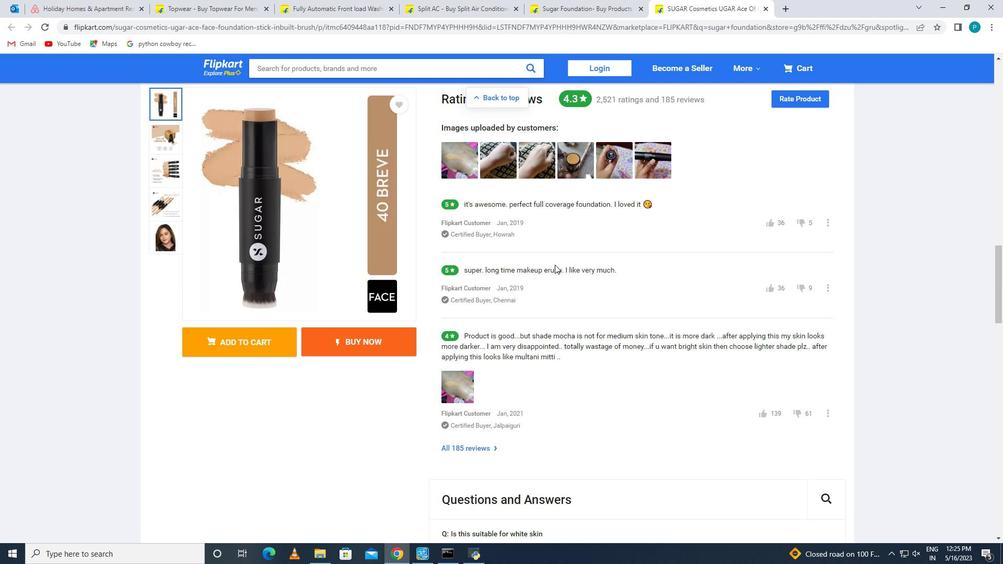 
Action: Mouse scrolled (555, 265) with delta (0, 0)
Screenshot: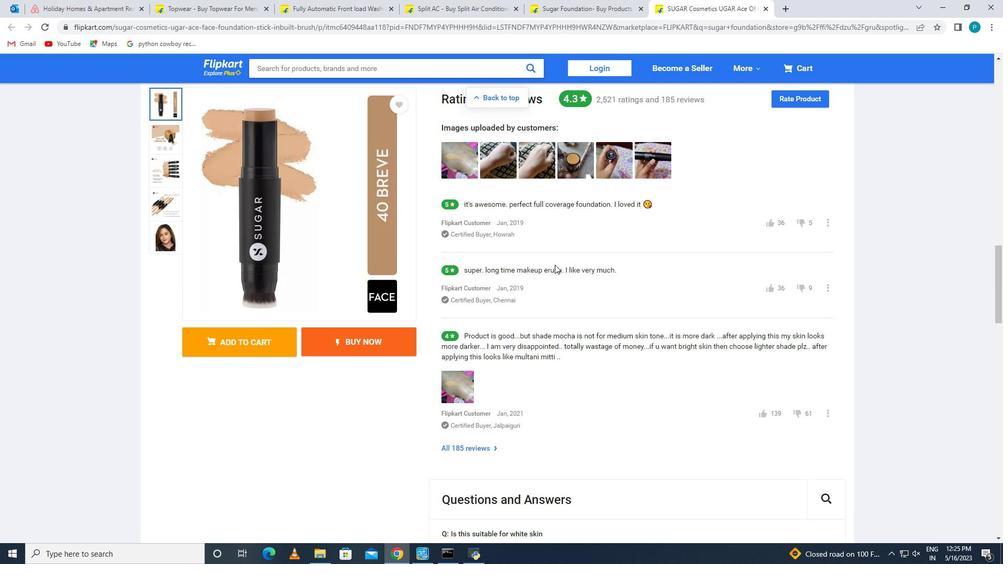 
Action: Mouse scrolled (555, 265) with delta (0, 0)
Screenshot: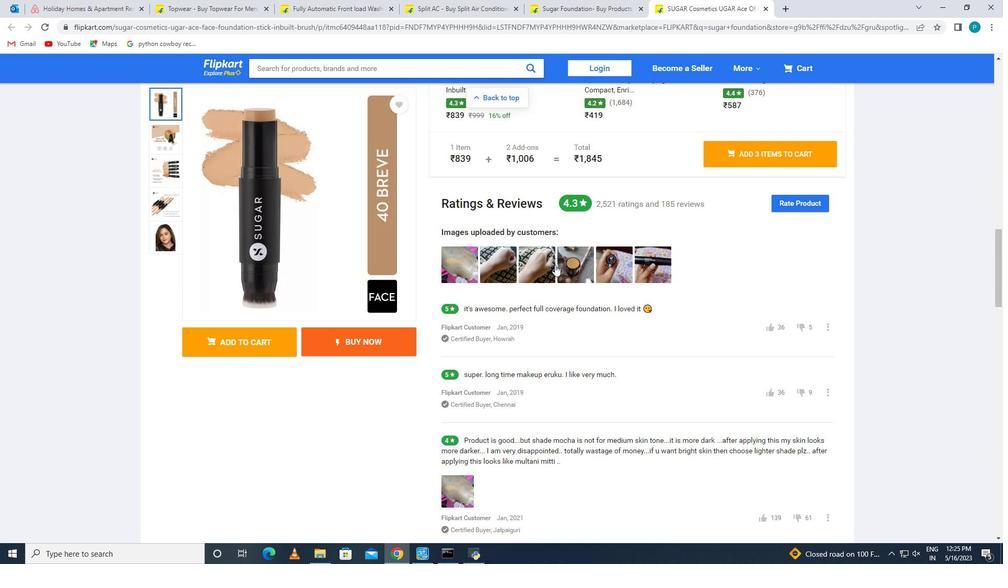 
Action: Mouse scrolled (555, 265) with delta (0, 0)
Screenshot: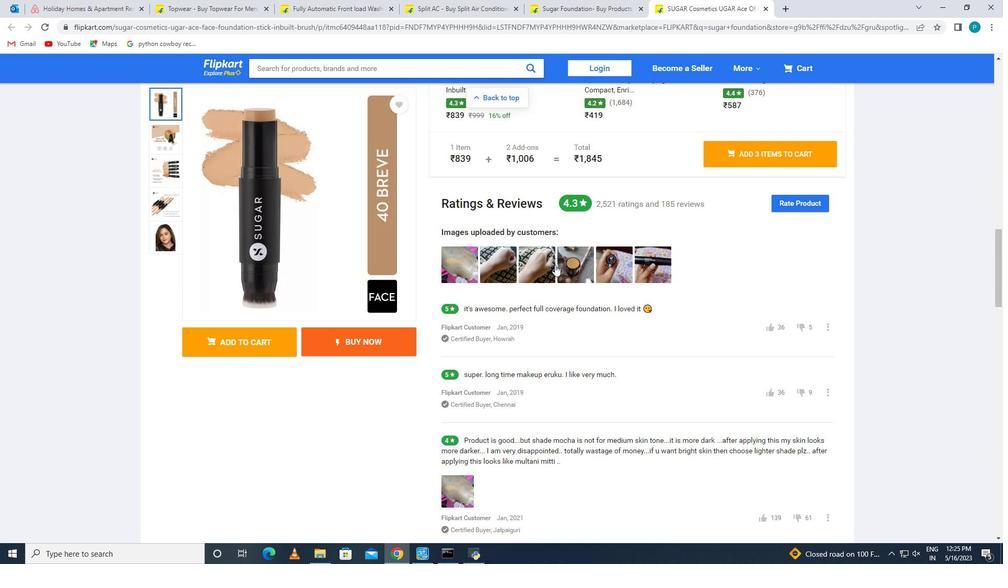 
Action: Mouse scrolled (555, 265) with delta (0, 0)
Screenshot: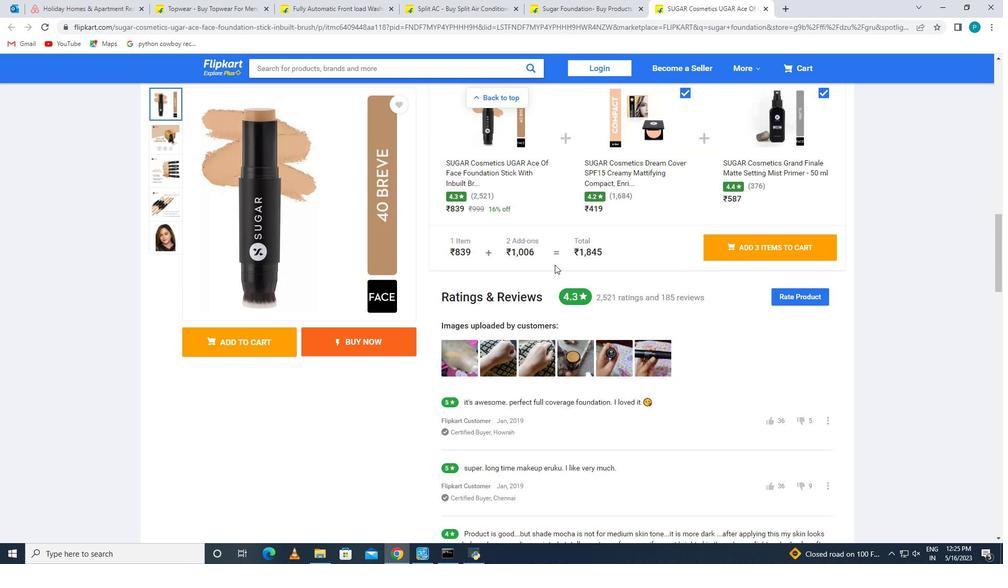 
Action: Mouse scrolled (555, 264) with delta (0, 0)
Screenshot: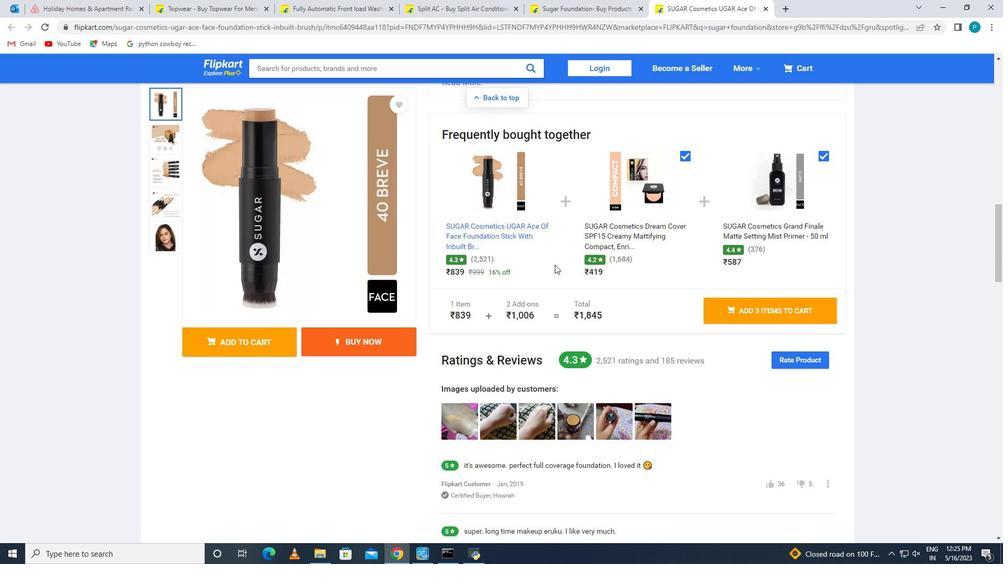 
Action: Mouse scrolled (555, 264) with delta (0, 0)
Screenshot: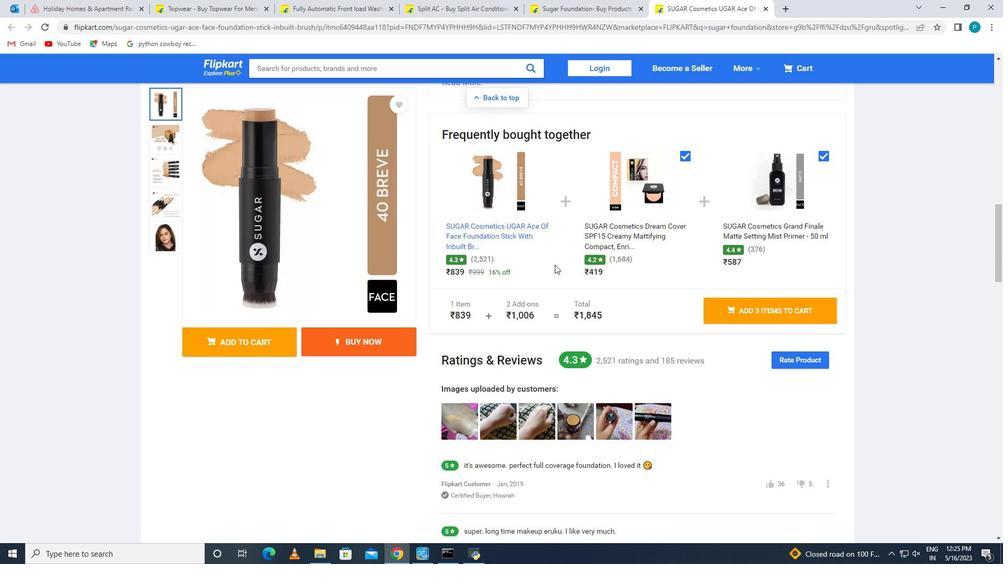
Action: Mouse scrolled (555, 264) with delta (0, 0)
Screenshot: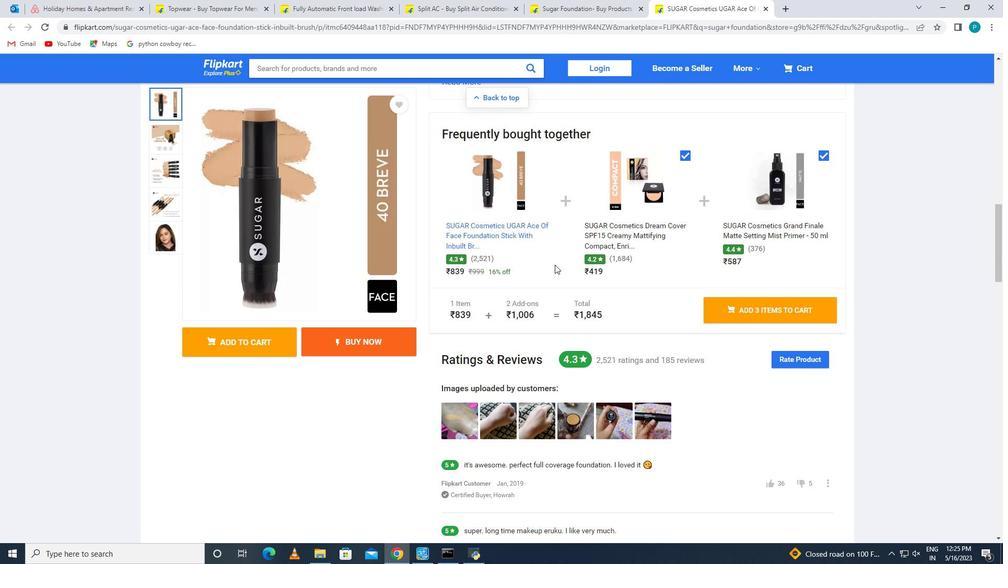 
